 Task: Add Attachment from "Attach a link" to Card Card0000000128 in Board Board0000000032 in Workspace WS0000000011 in Trello. Add Cover Red to Card Card0000000128 in Board Board0000000032 in Workspace WS0000000011 in Trello. Add "Join Card" Button Button0000000128  to Card Card0000000128 in Board Board0000000032 in Workspace WS0000000011 in Trello. Add Description DS0000000128 to Card Card0000000128 in Board Board0000000032 in Workspace WS0000000011 in Trello. Add Comment CM0000000128 to Card Card0000000128 in Board Board0000000032 in Workspace WS0000000011 in Trello
Action: Mouse moved to (427, 566)
Screenshot: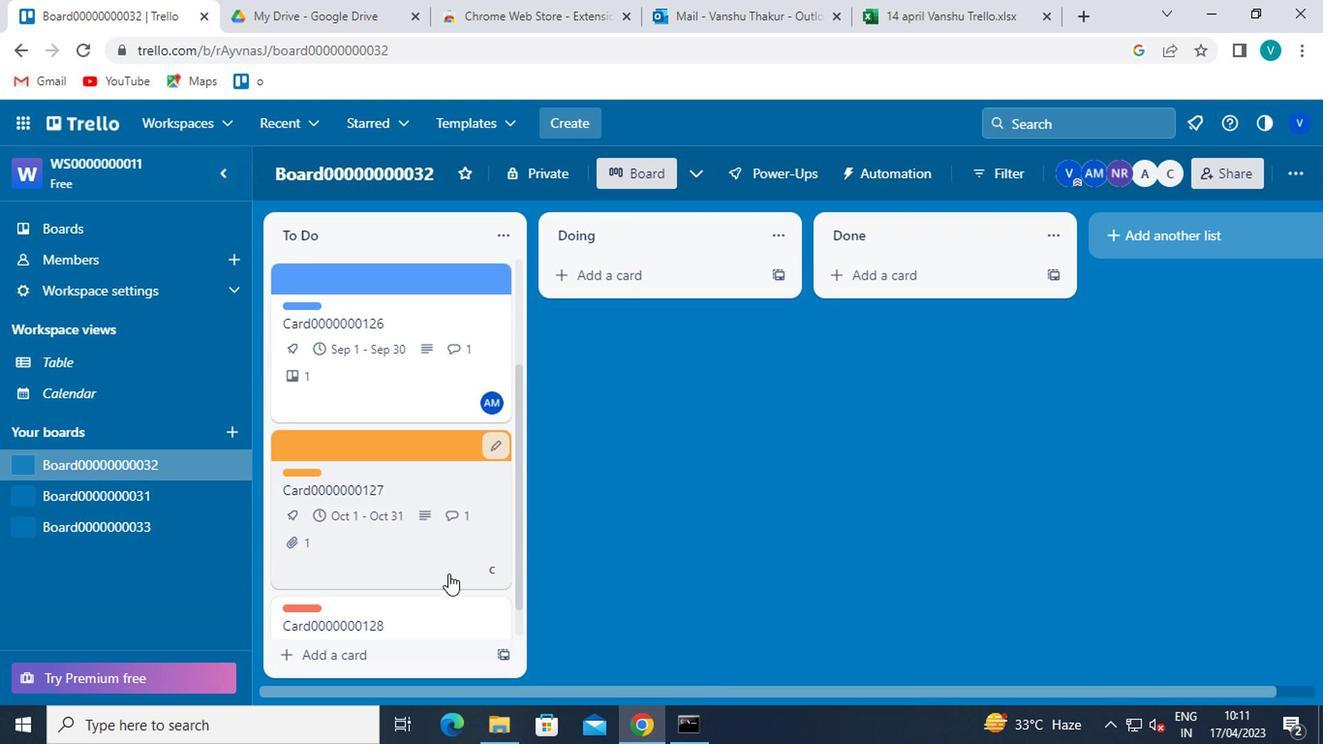 
Action: Mouse scrolled (427, 565) with delta (0, 0)
Screenshot: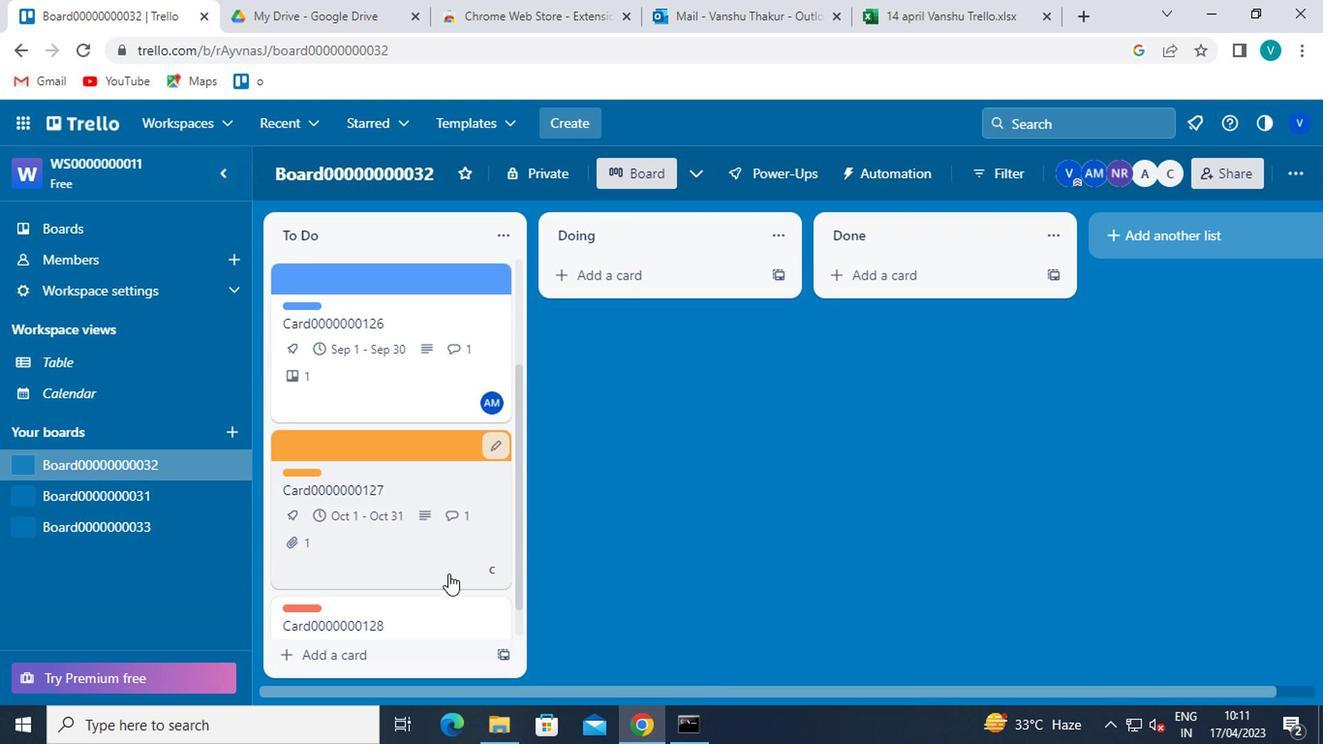 
Action: Mouse scrolled (427, 565) with delta (0, 0)
Screenshot: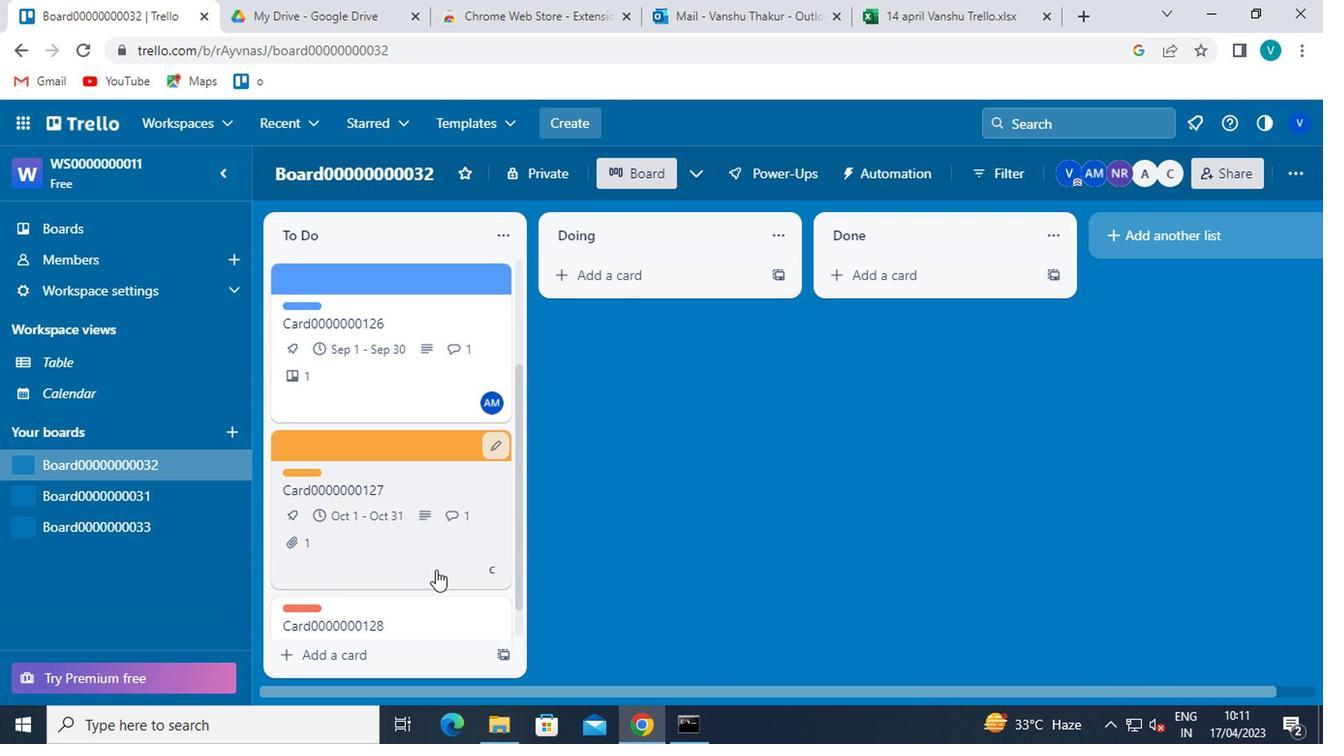 
Action: Mouse scrolled (427, 565) with delta (0, 0)
Screenshot: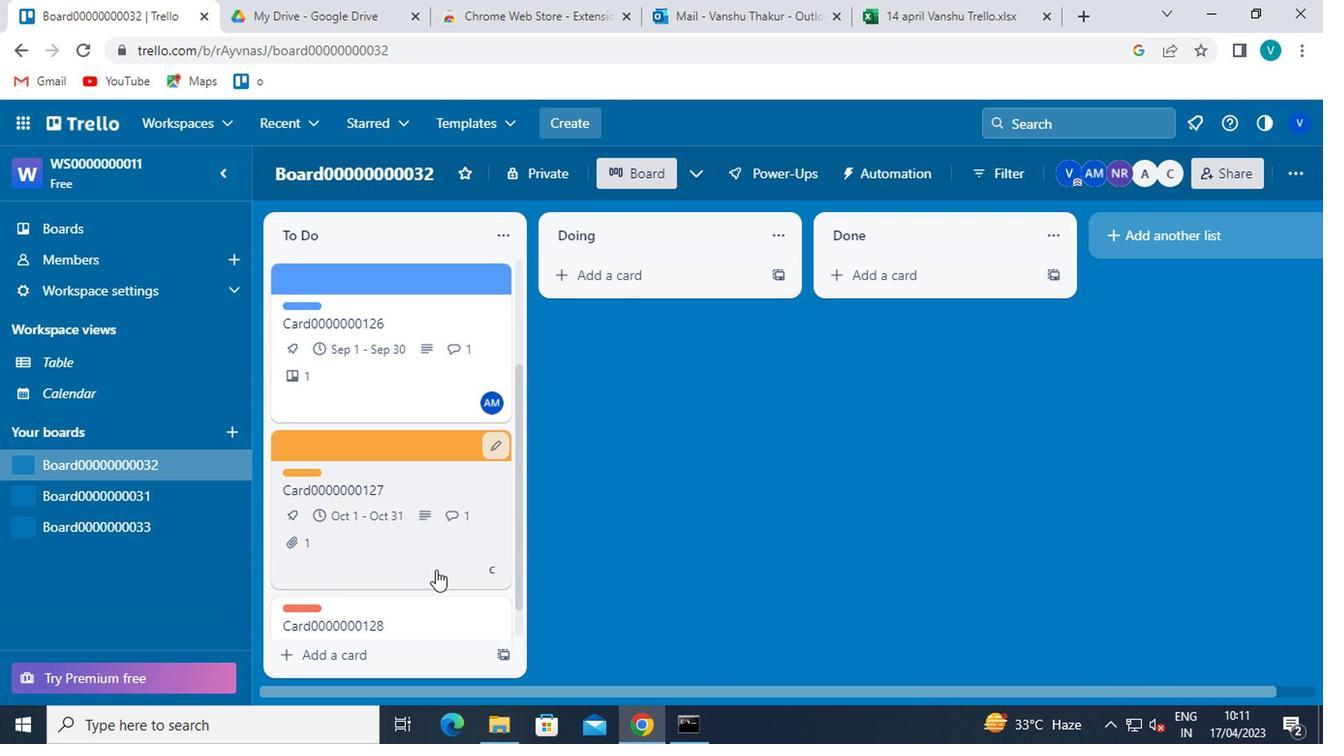
Action: Mouse scrolled (427, 565) with delta (0, 0)
Screenshot: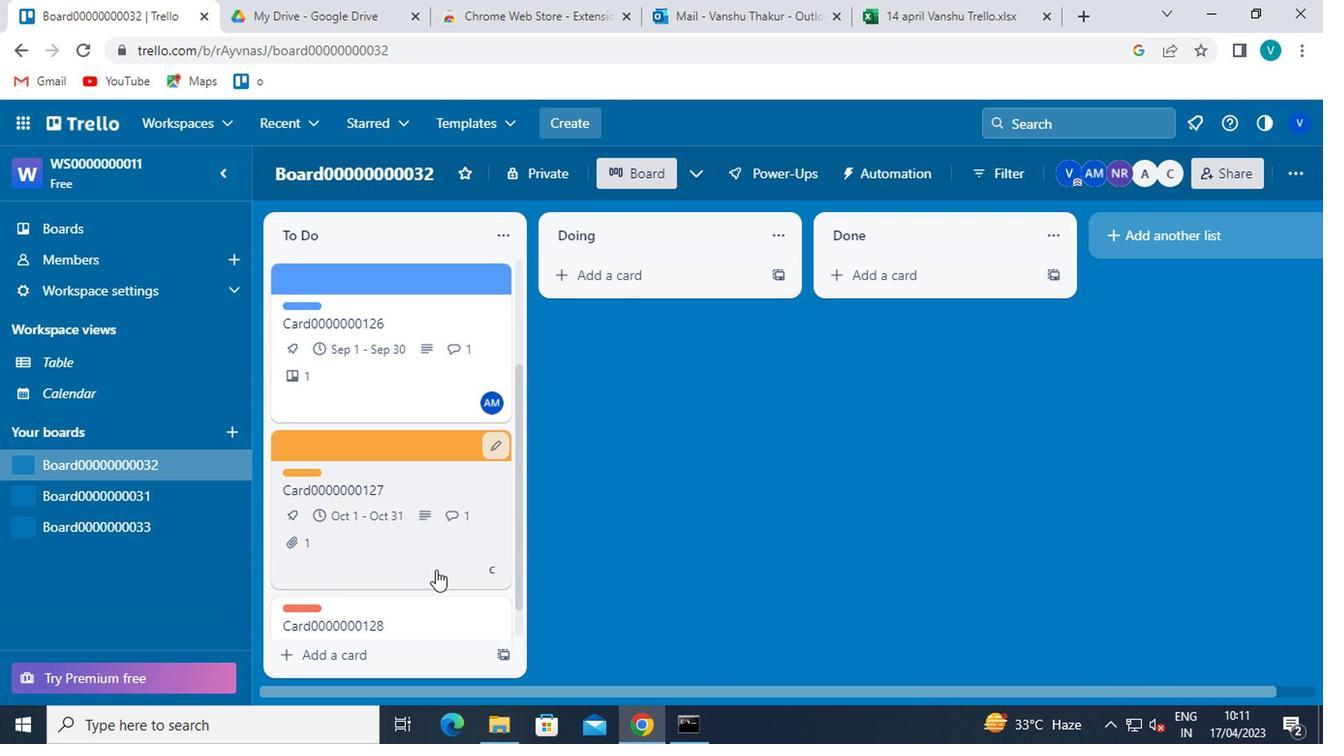 
Action: Mouse moved to (425, 566)
Screenshot: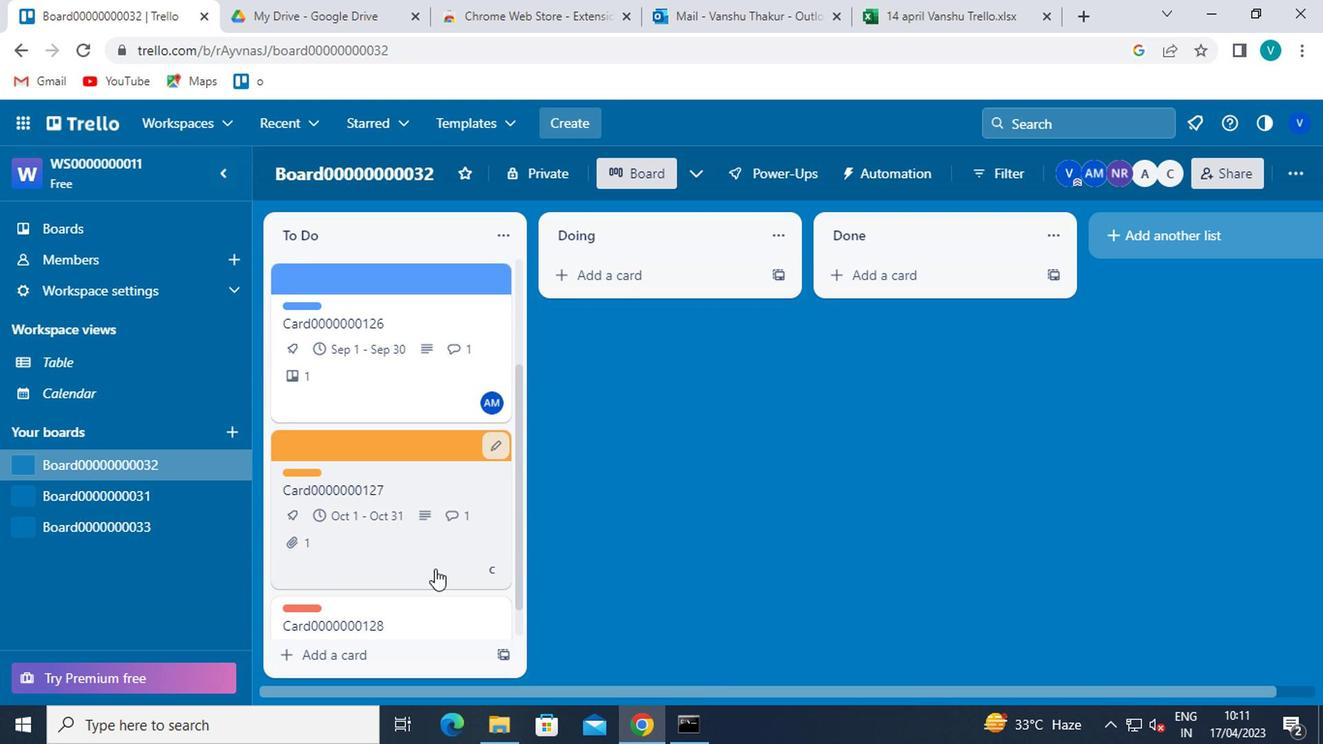 
Action: Mouse scrolled (425, 565) with delta (0, 0)
Screenshot: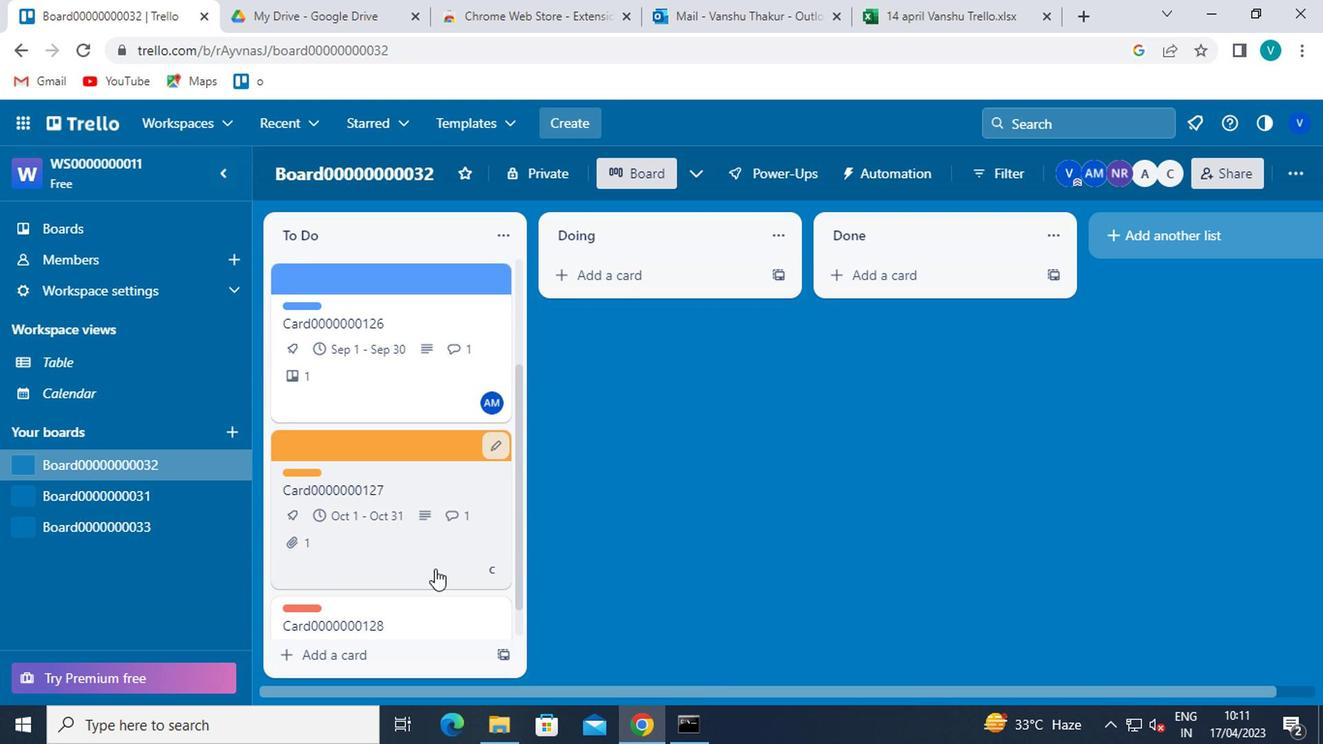 
Action: Mouse moved to (399, 596)
Screenshot: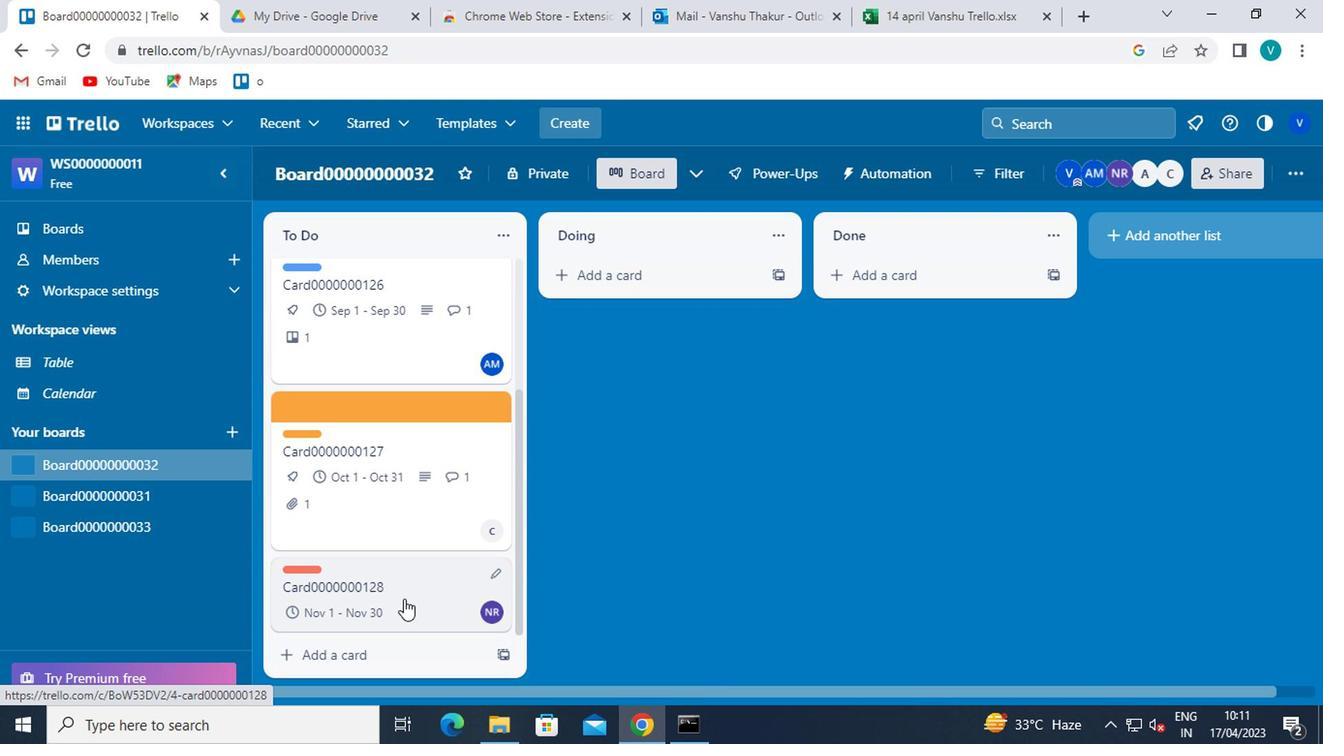 
Action: Mouse pressed left at (399, 596)
Screenshot: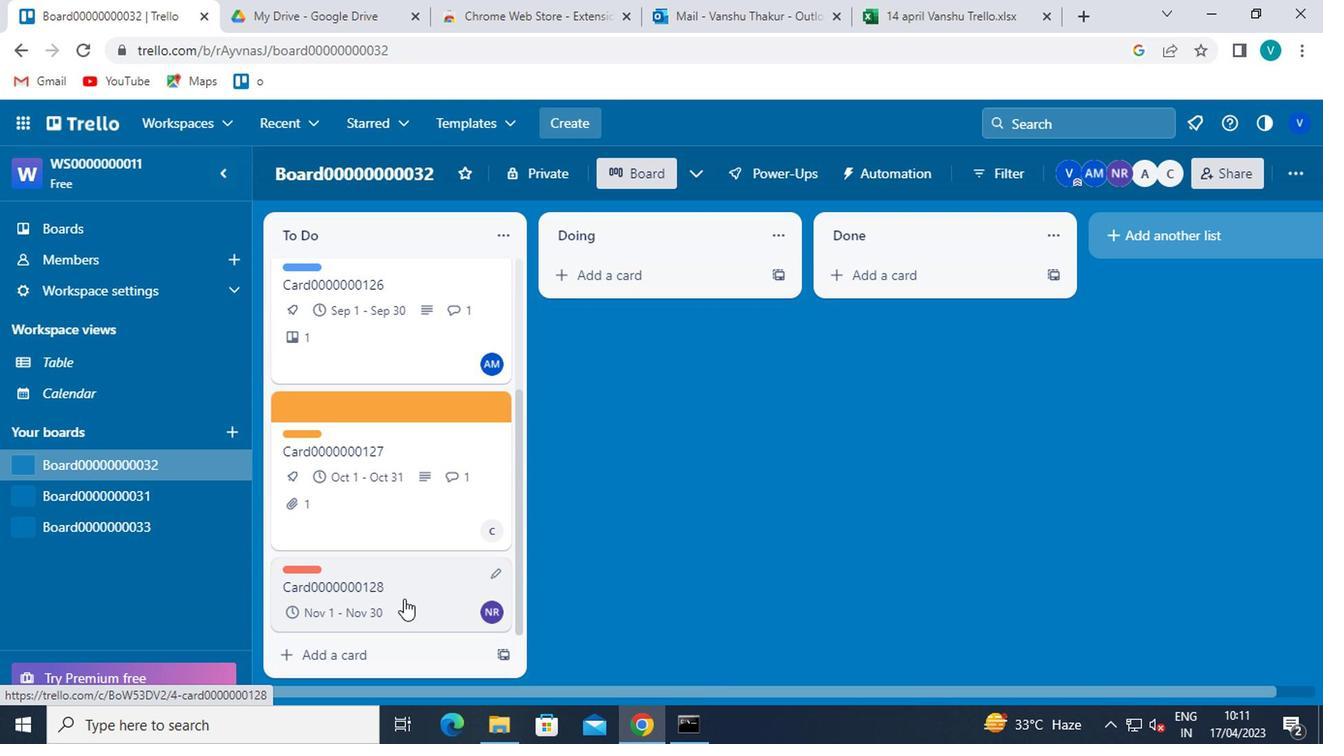 
Action: Mouse moved to (875, 505)
Screenshot: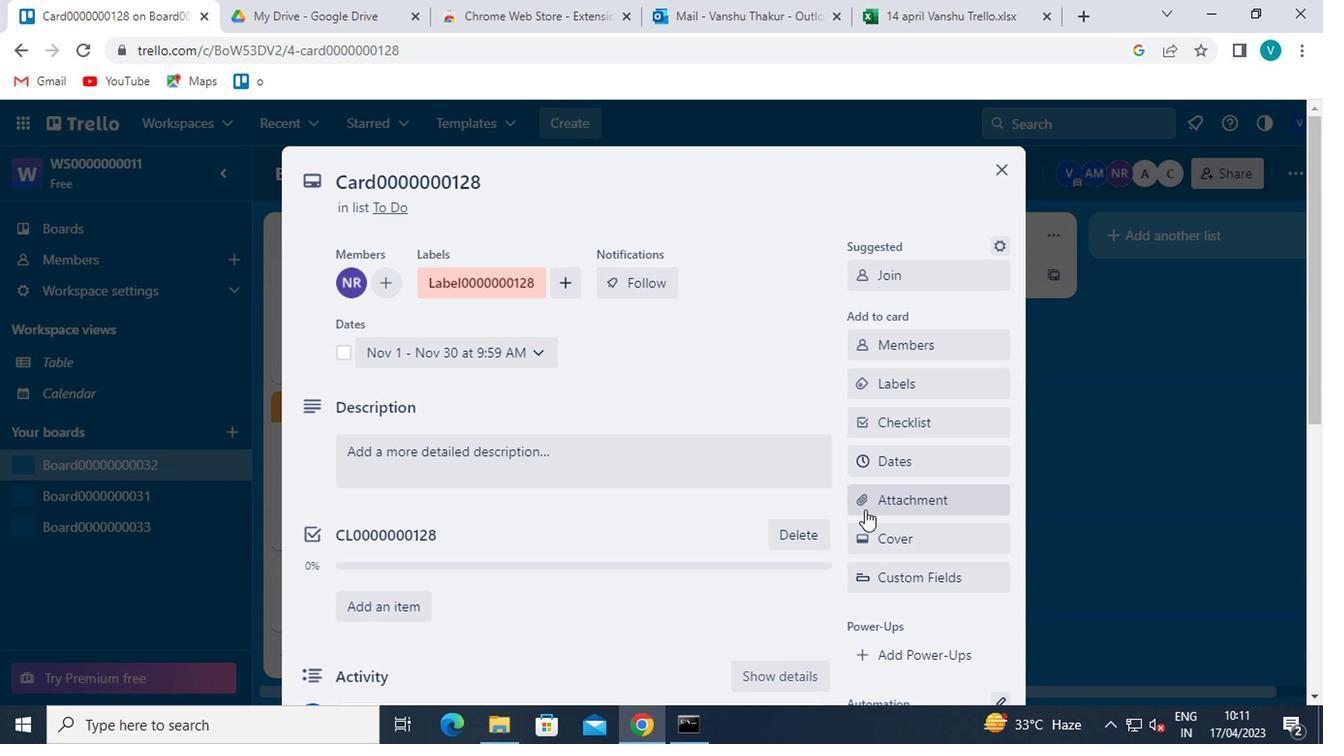 
Action: Mouse pressed left at (875, 505)
Screenshot: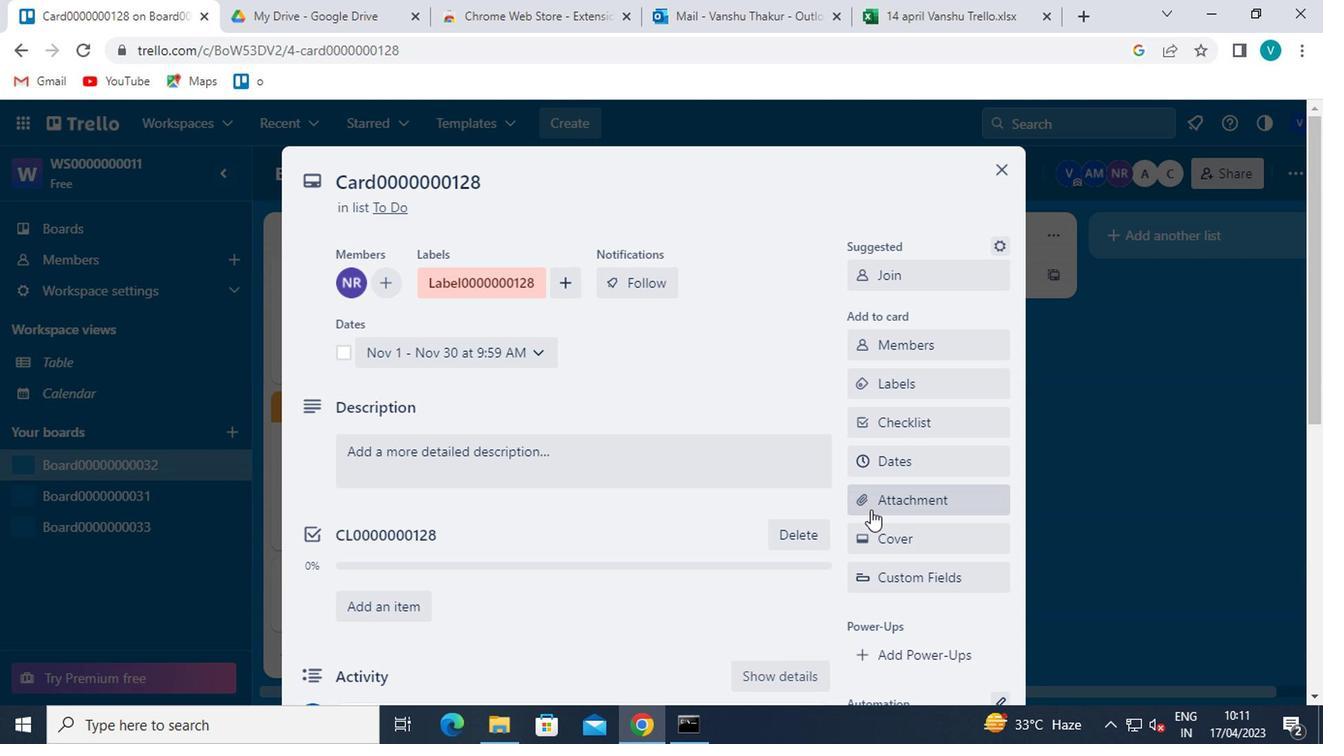 
Action: Mouse moved to (919, 433)
Screenshot: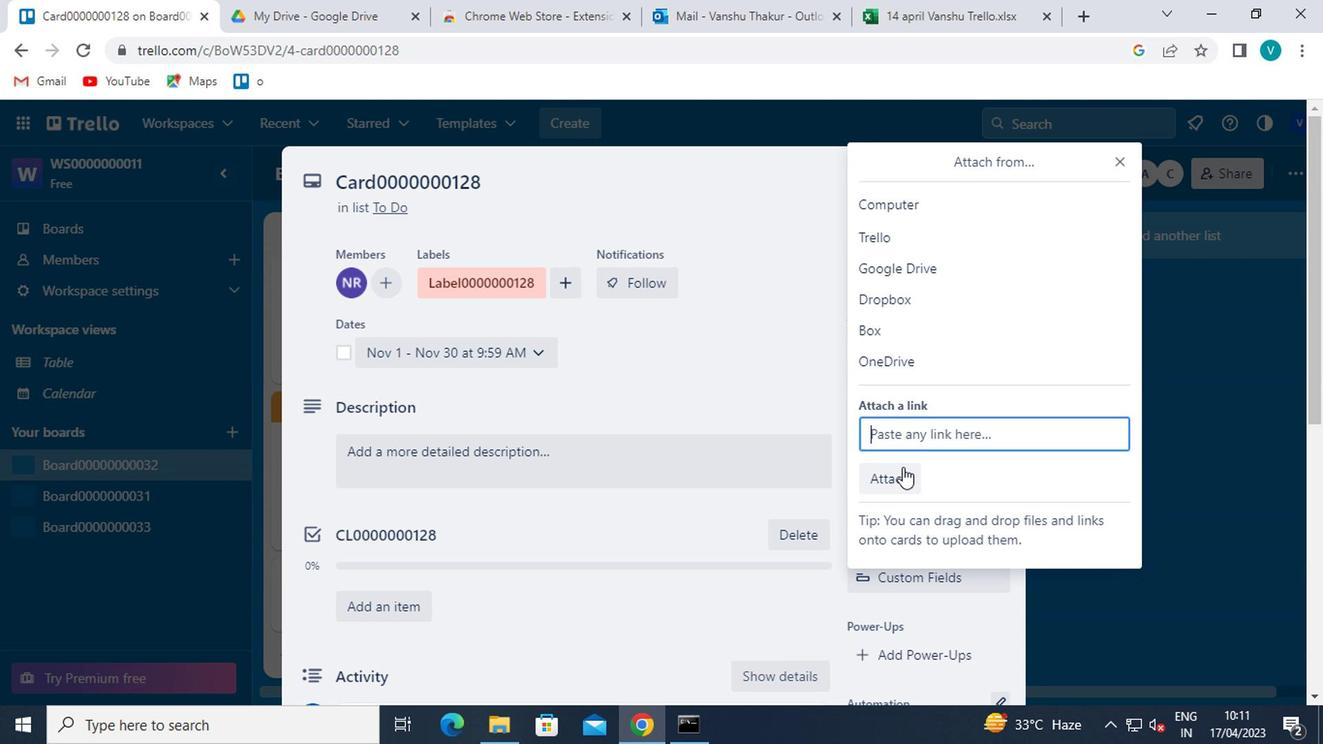 
Action: Mouse pressed left at (919, 433)
Screenshot: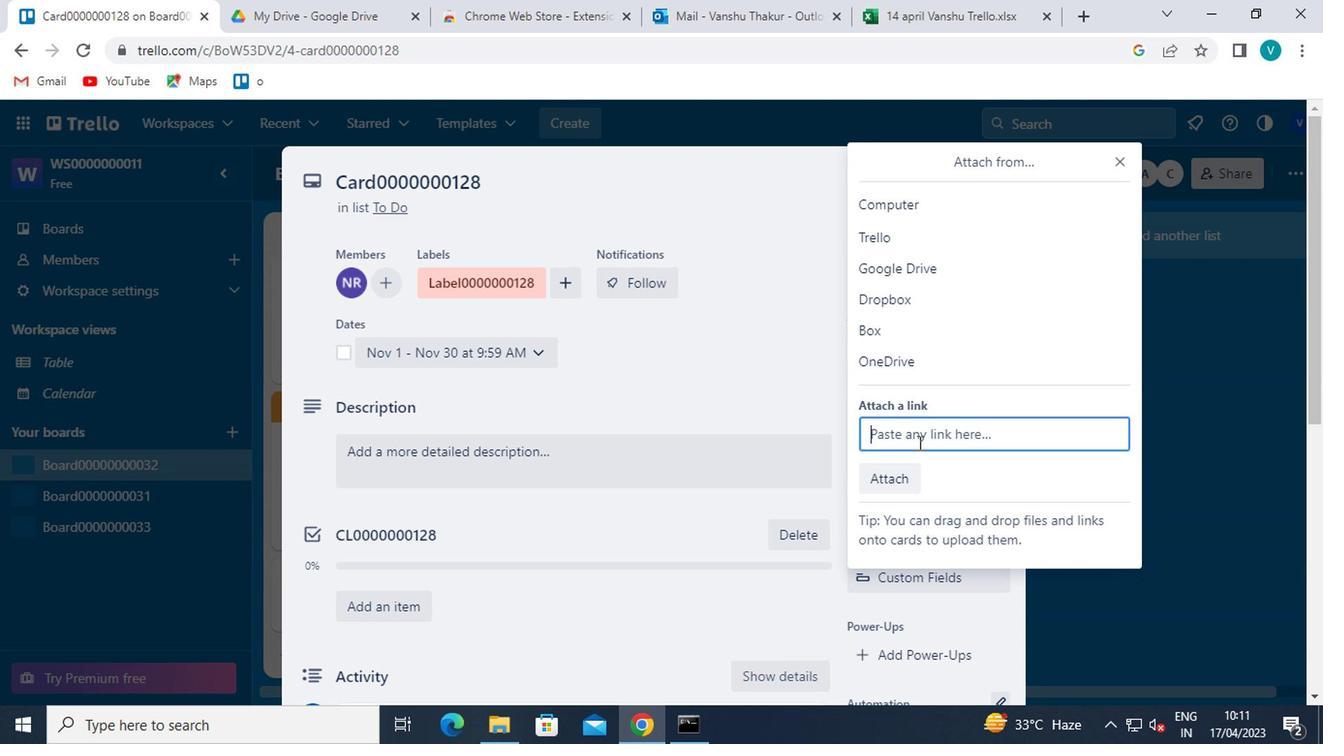 
Action: Key pressed ctrl+V
Screenshot: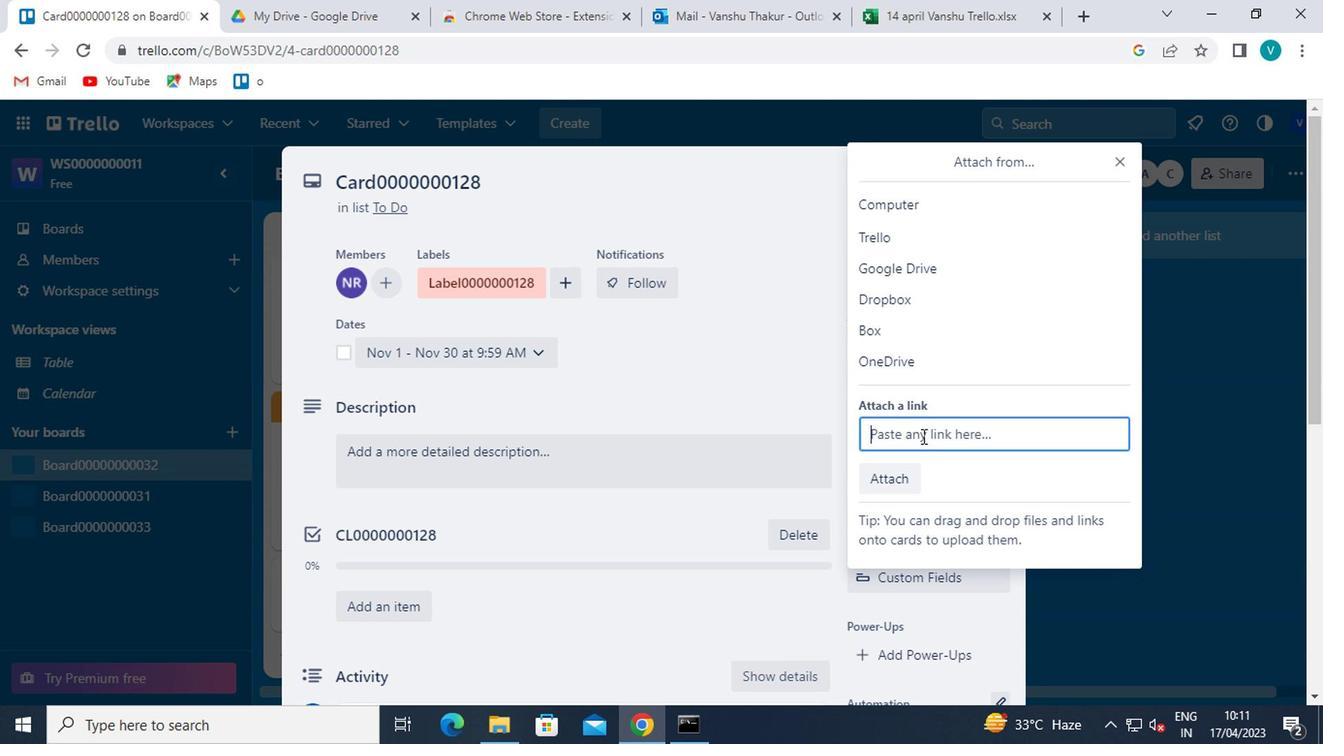 
Action: Mouse moved to (892, 542)
Screenshot: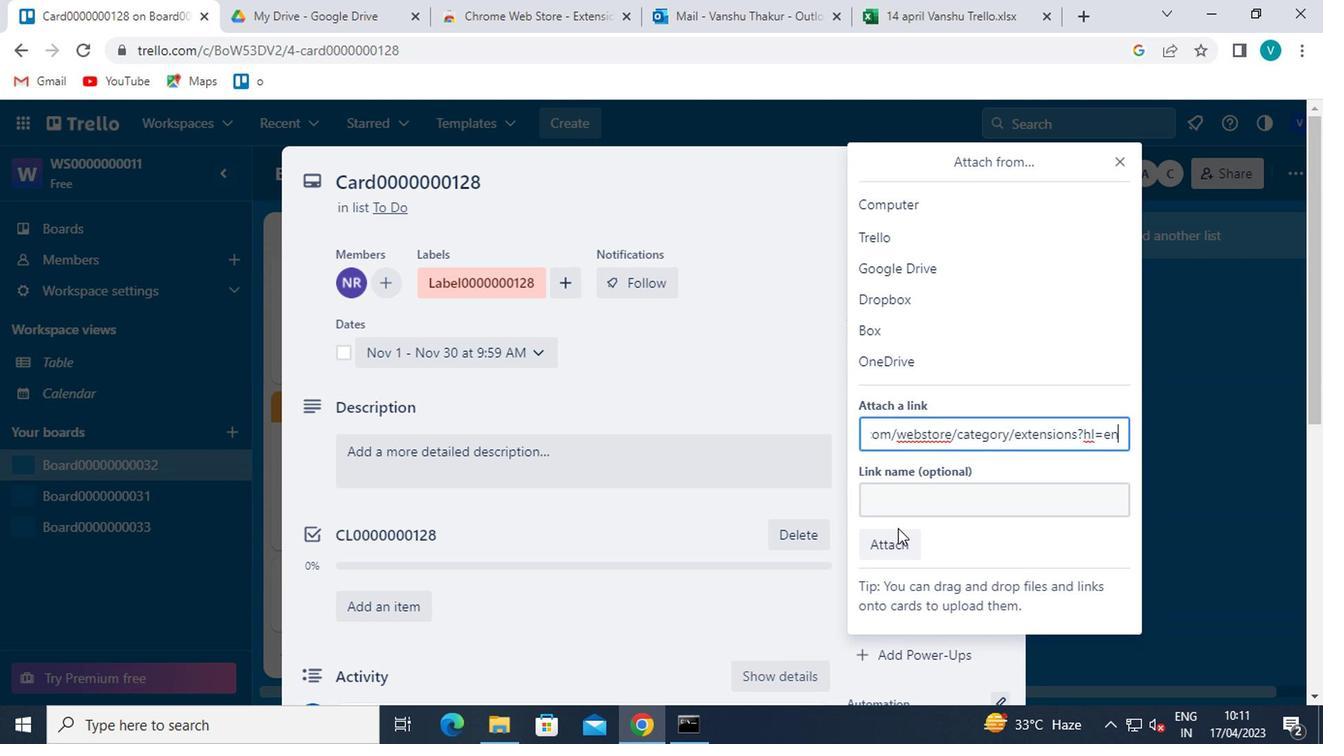 
Action: Mouse pressed left at (892, 542)
Screenshot: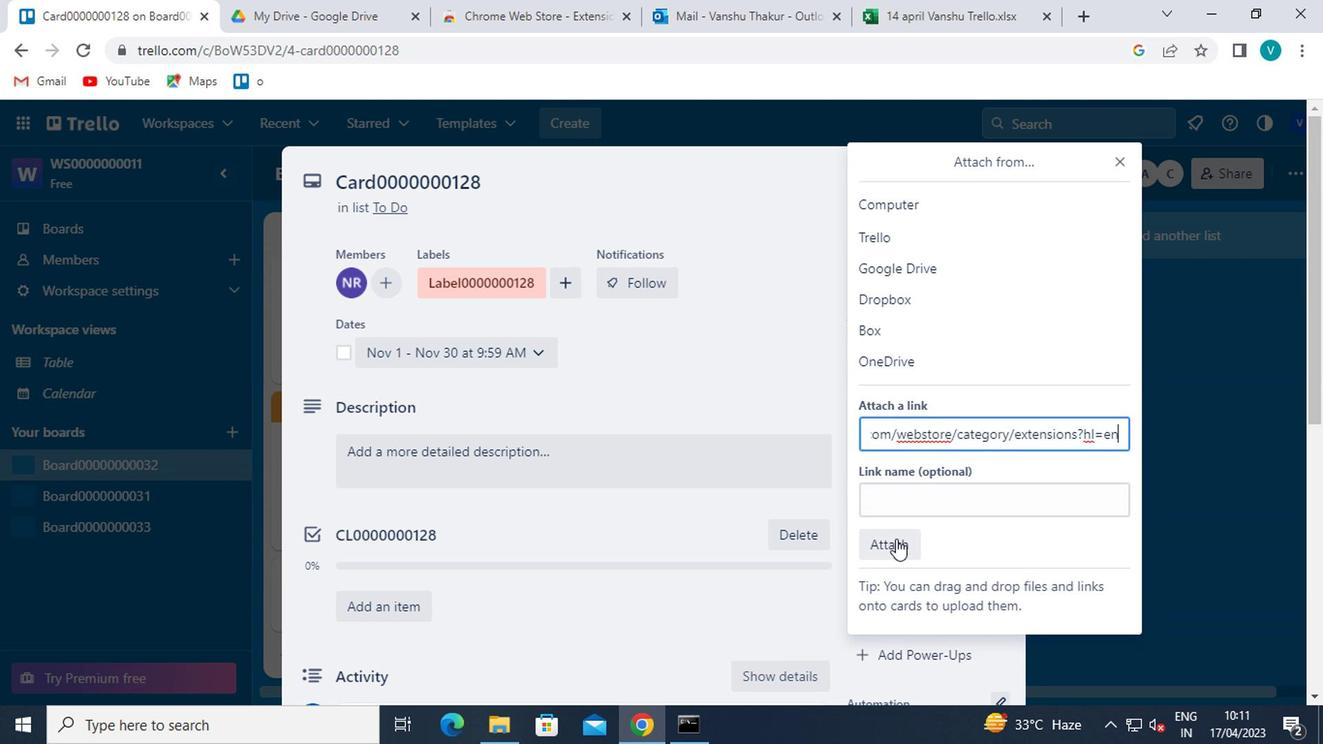 
Action: Mouse moved to (892, 540)
Screenshot: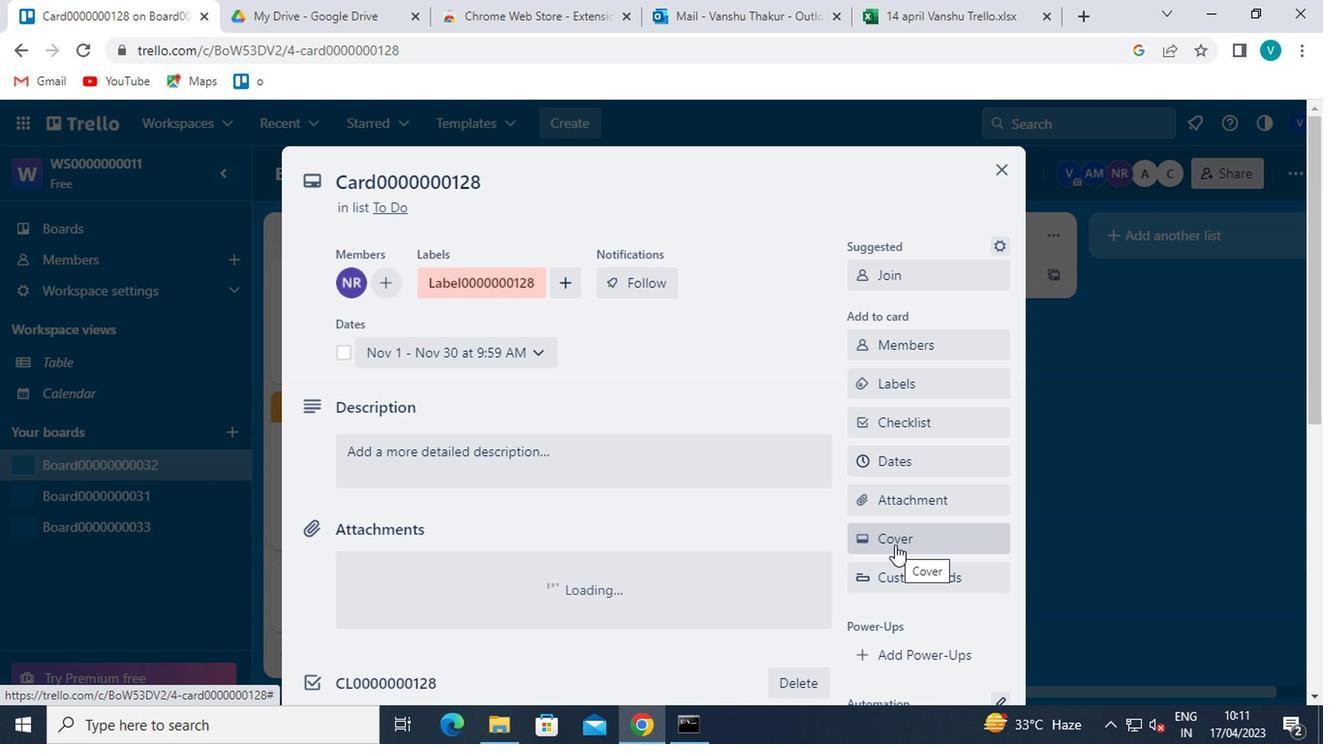 
Action: Mouse pressed left at (892, 540)
Screenshot: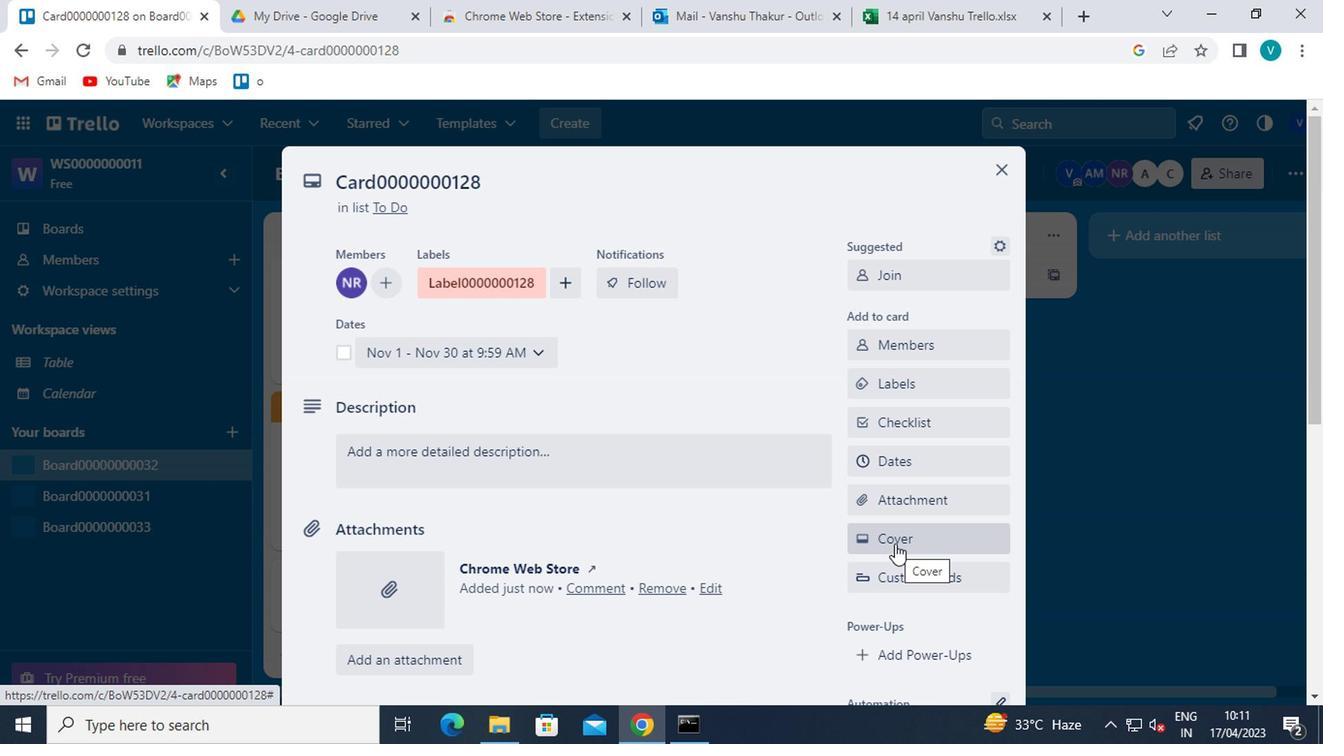 
Action: Mouse moved to (1037, 332)
Screenshot: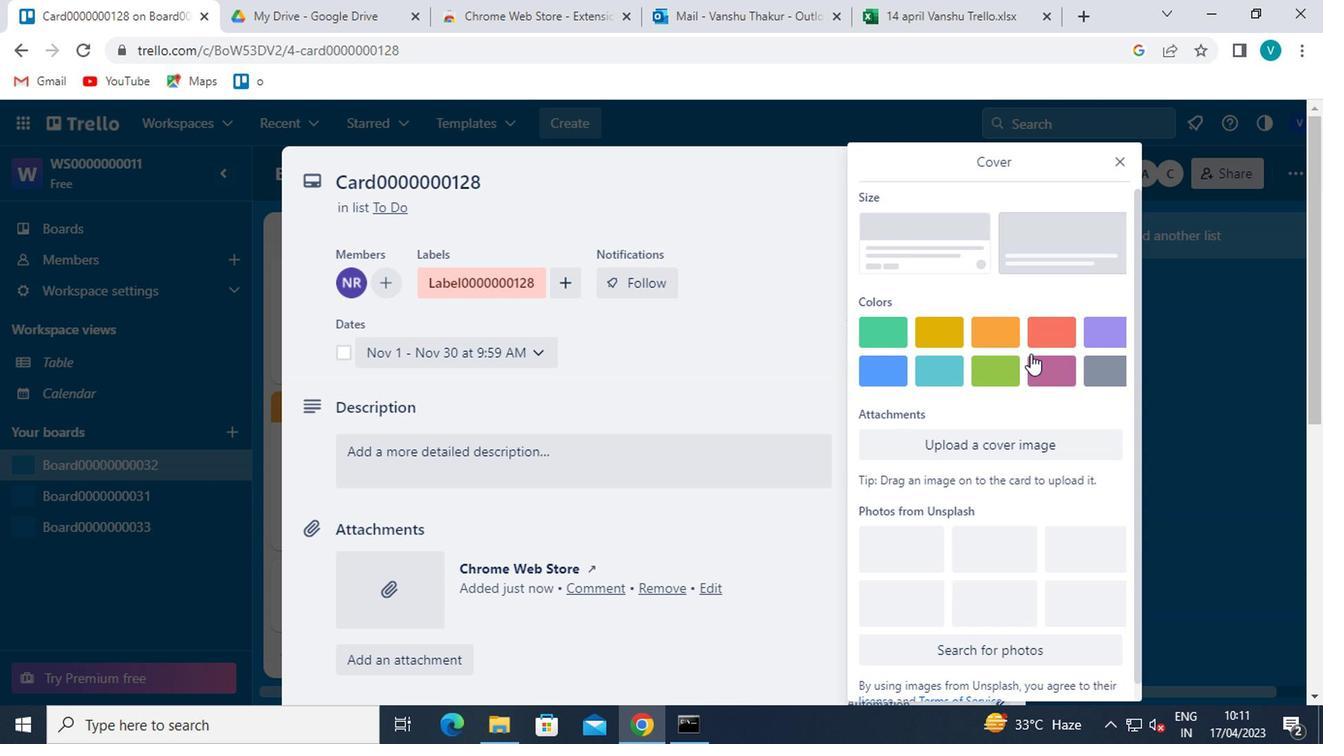 
Action: Mouse pressed left at (1037, 332)
Screenshot: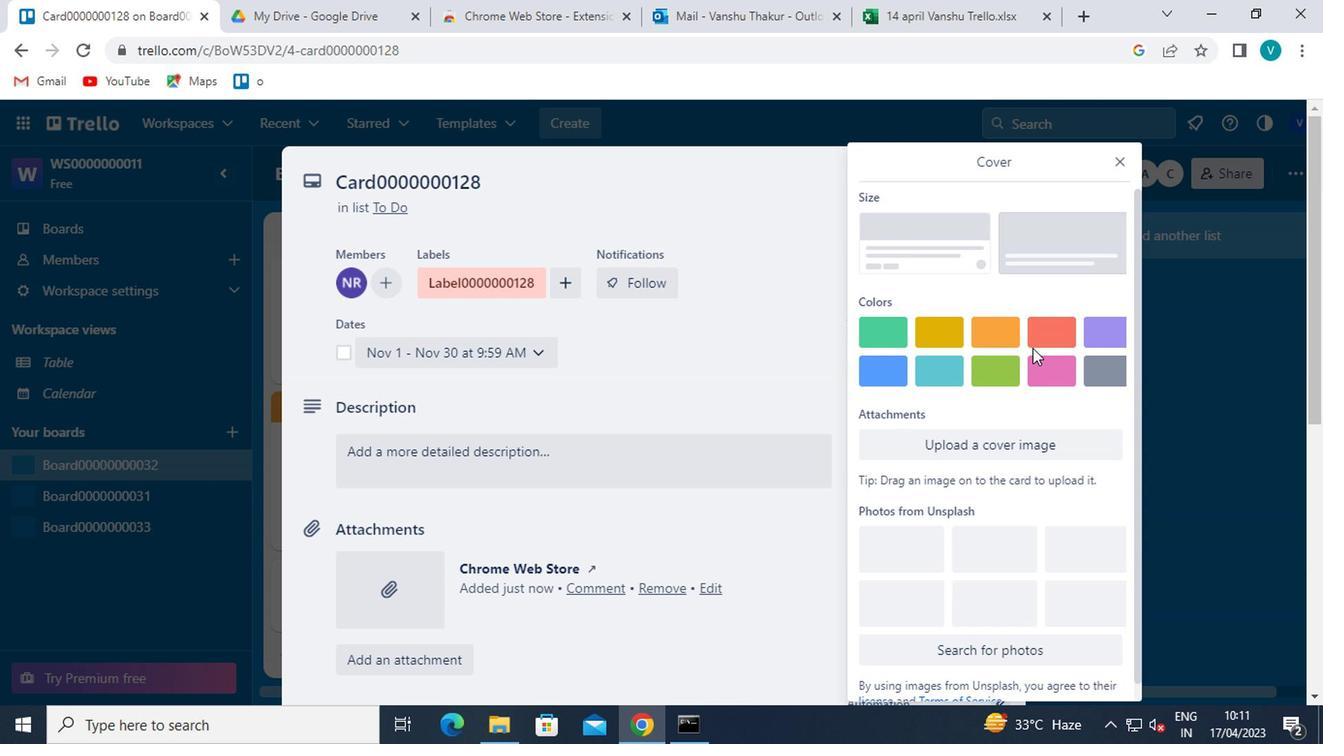 
Action: Mouse moved to (1116, 155)
Screenshot: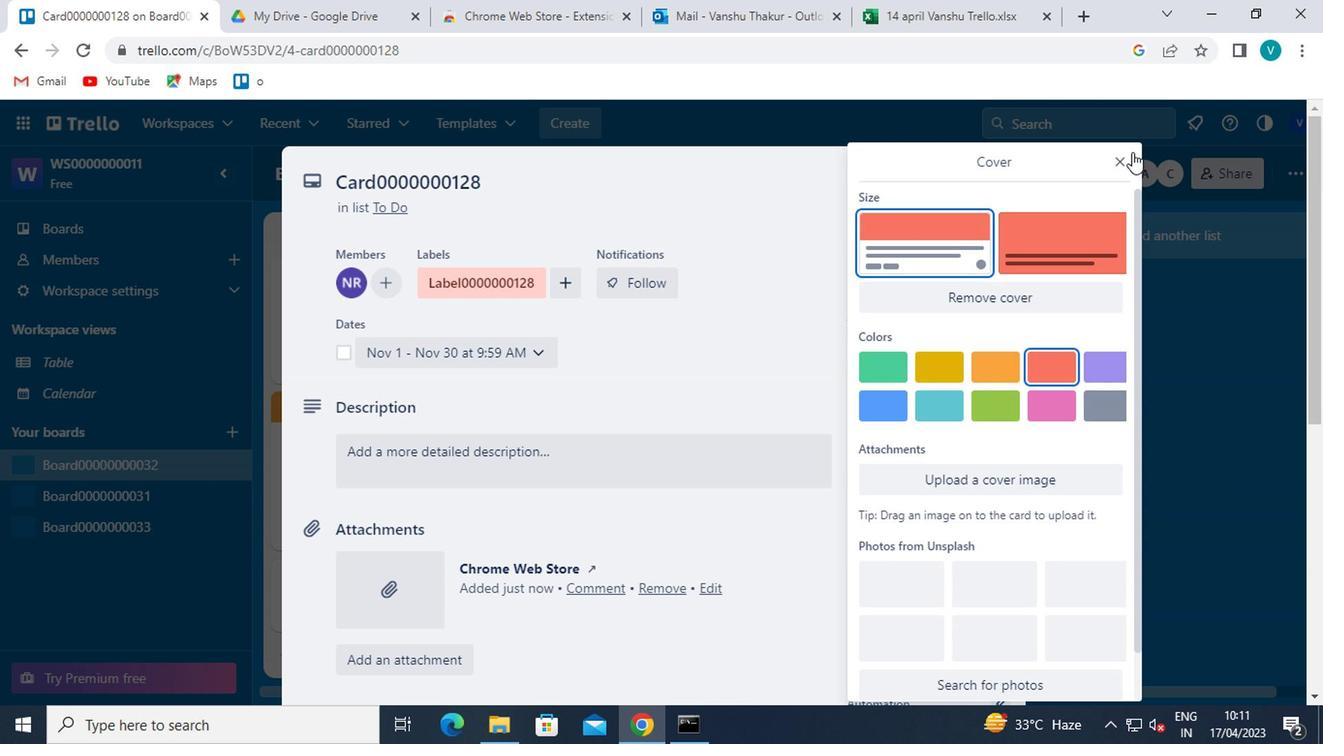 
Action: Mouse pressed left at (1116, 155)
Screenshot: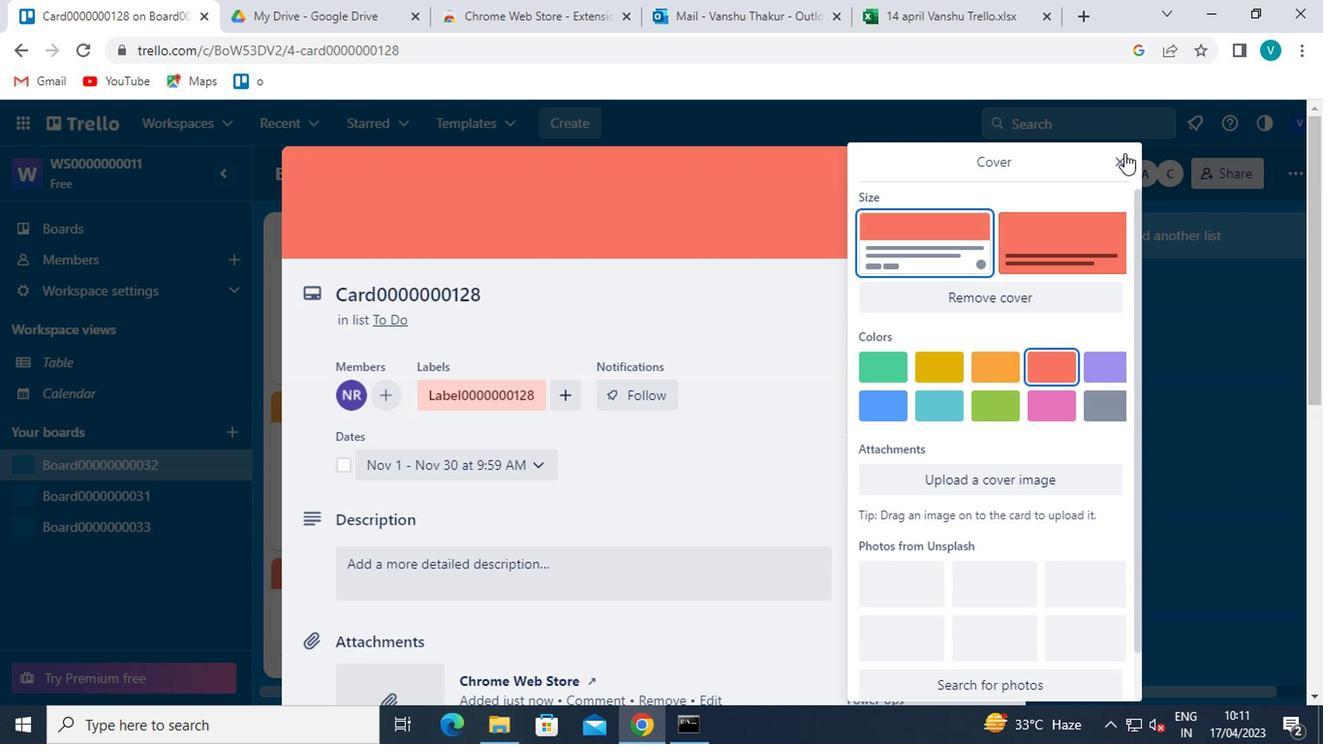 
Action: Mouse moved to (1044, 341)
Screenshot: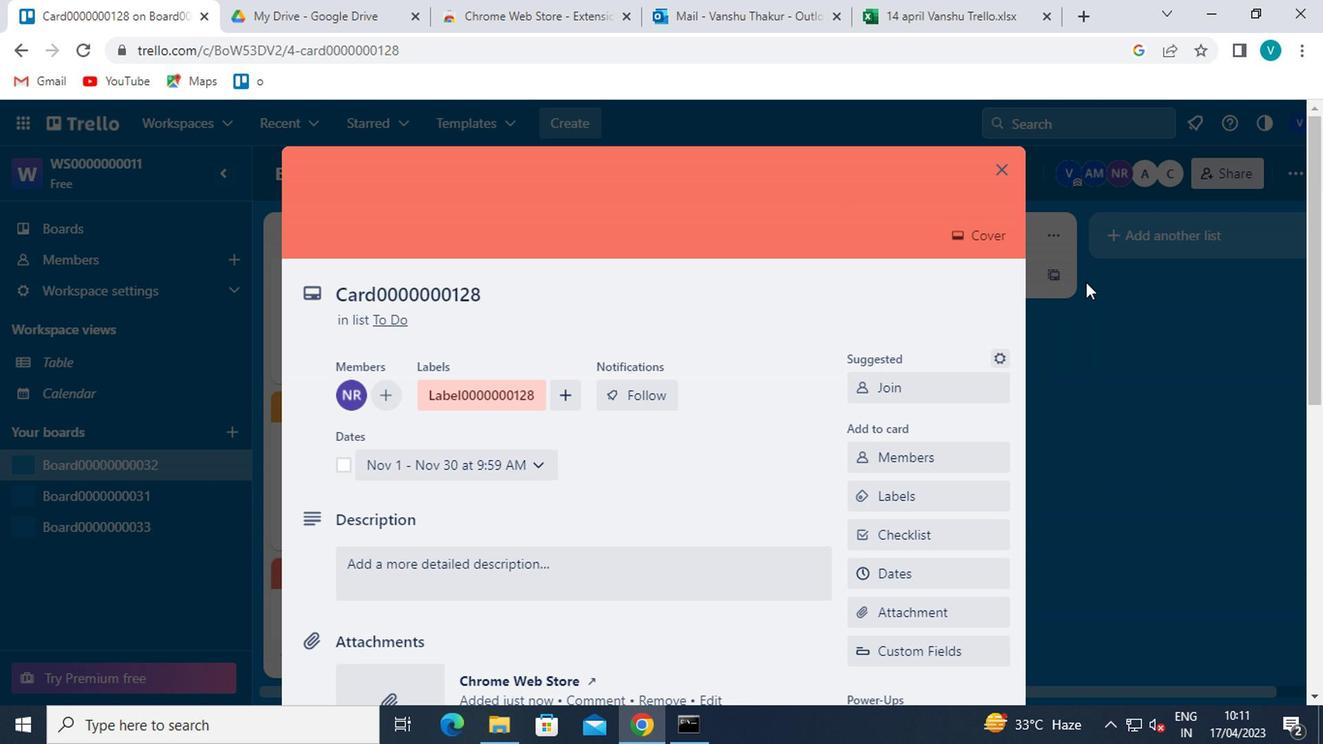 
Action: Mouse scrolled (1044, 340) with delta (0, 0)
Screenshot: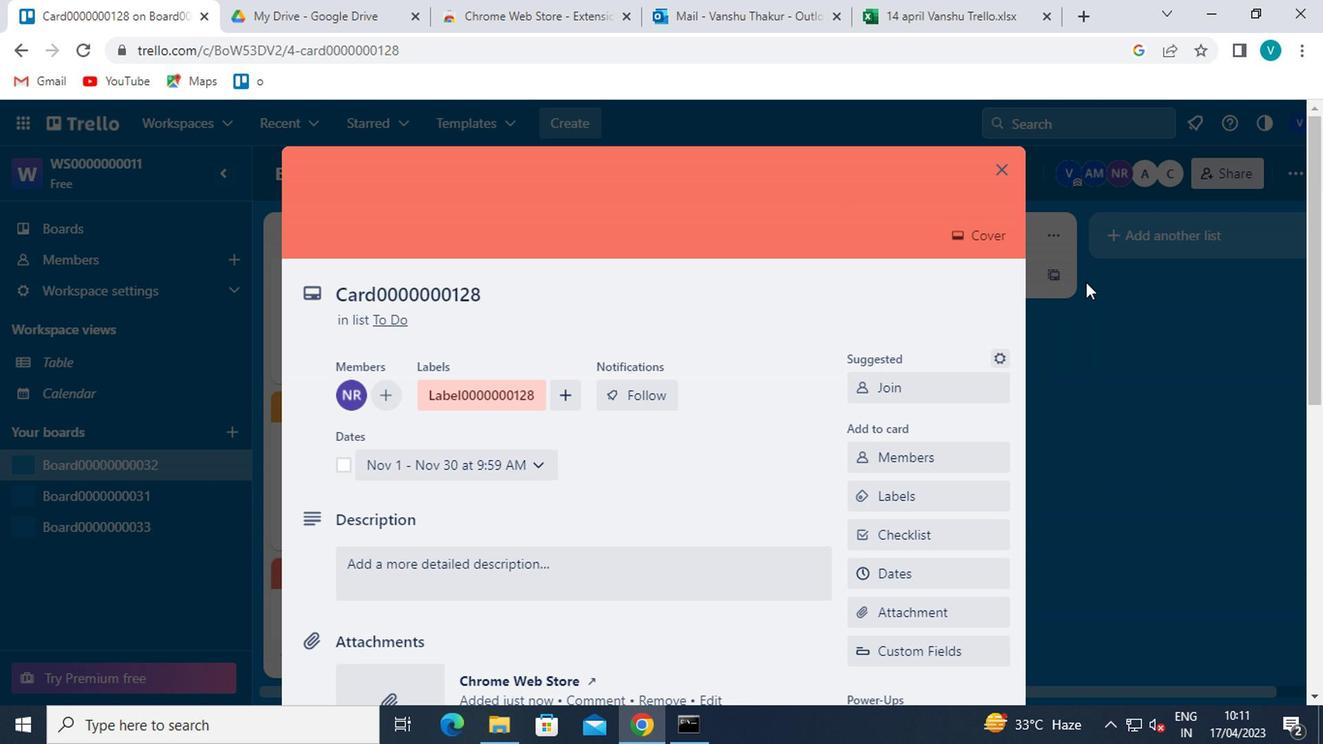 
Action: Mouse moved to (1035, 352)
Screenshot: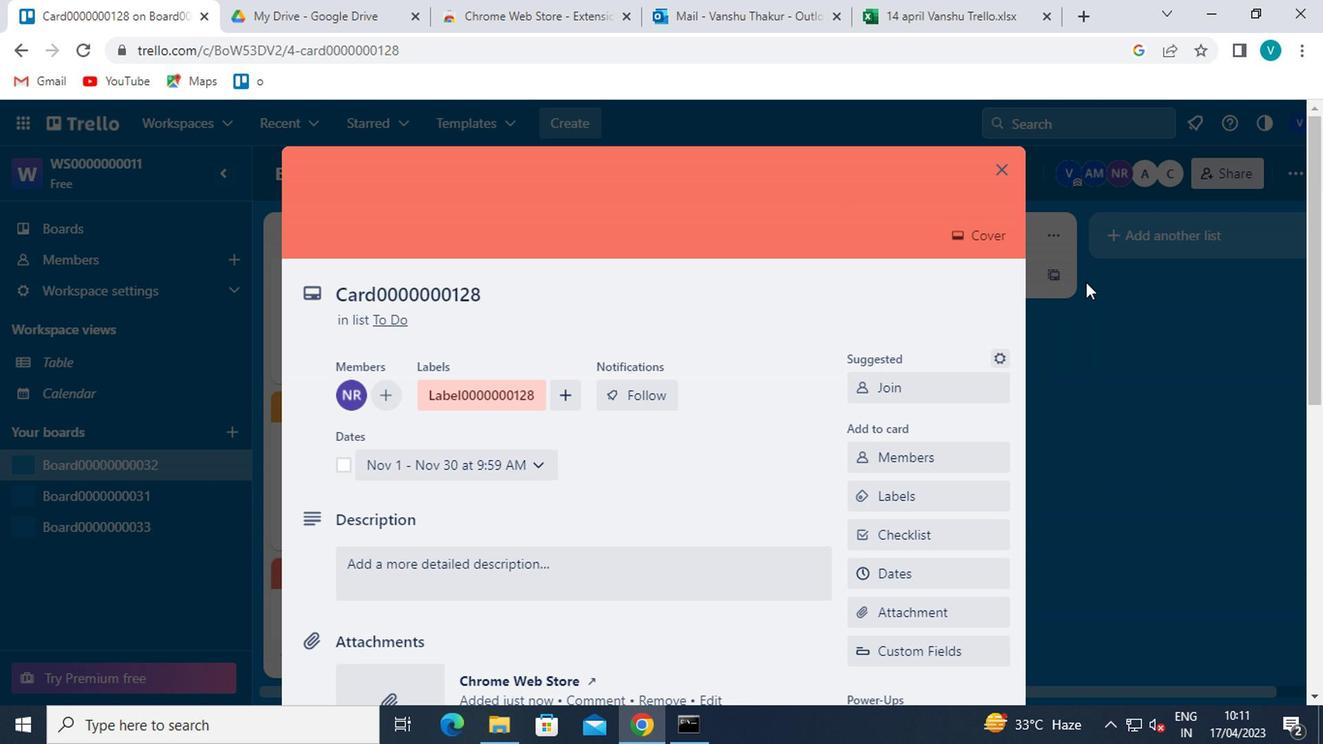 
Action: Mouse scrolled (1035, 350) with delta (0, -1)
Screenshot: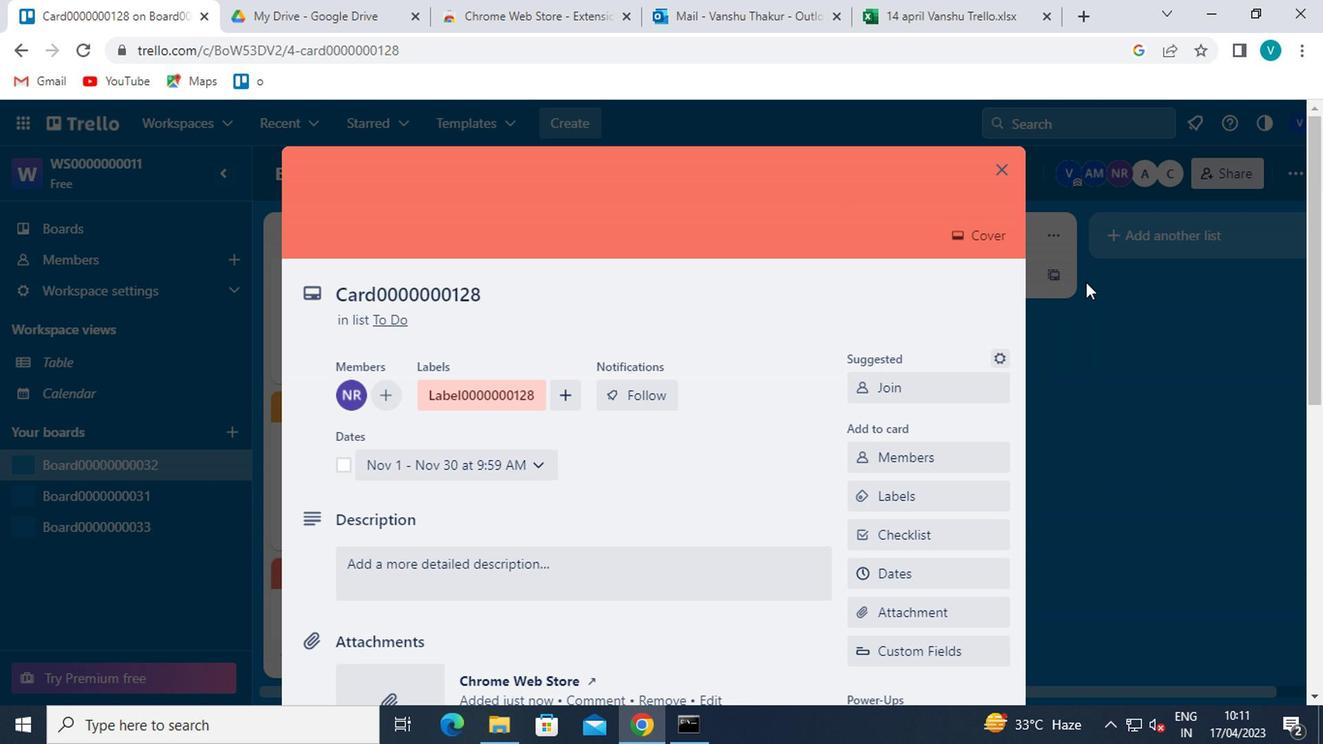 
Action: Mouse moved to (1027, 362)
Screenshot: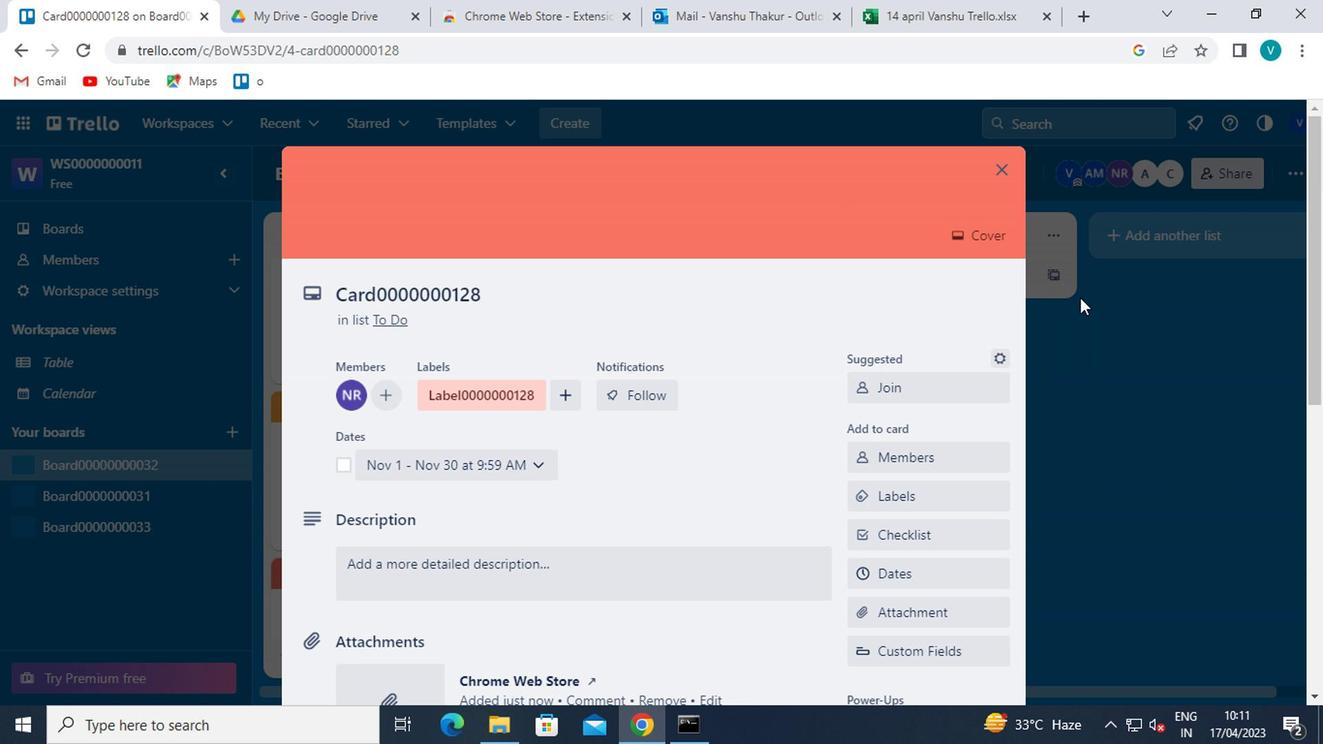 
Action: Mouse scrolled (1027, 361) with delta (0, 0)
Screenshot: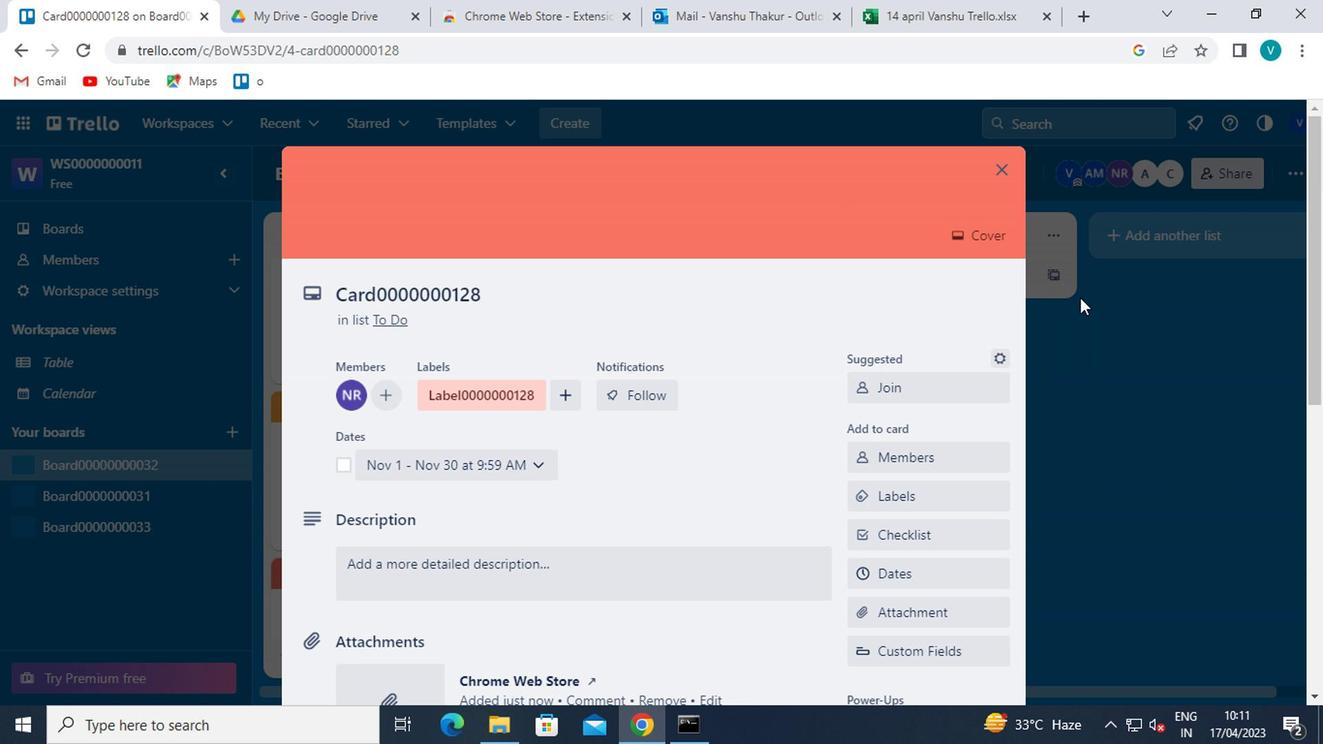 
Action: Mouse moved to (1021, 372)
Screenshot: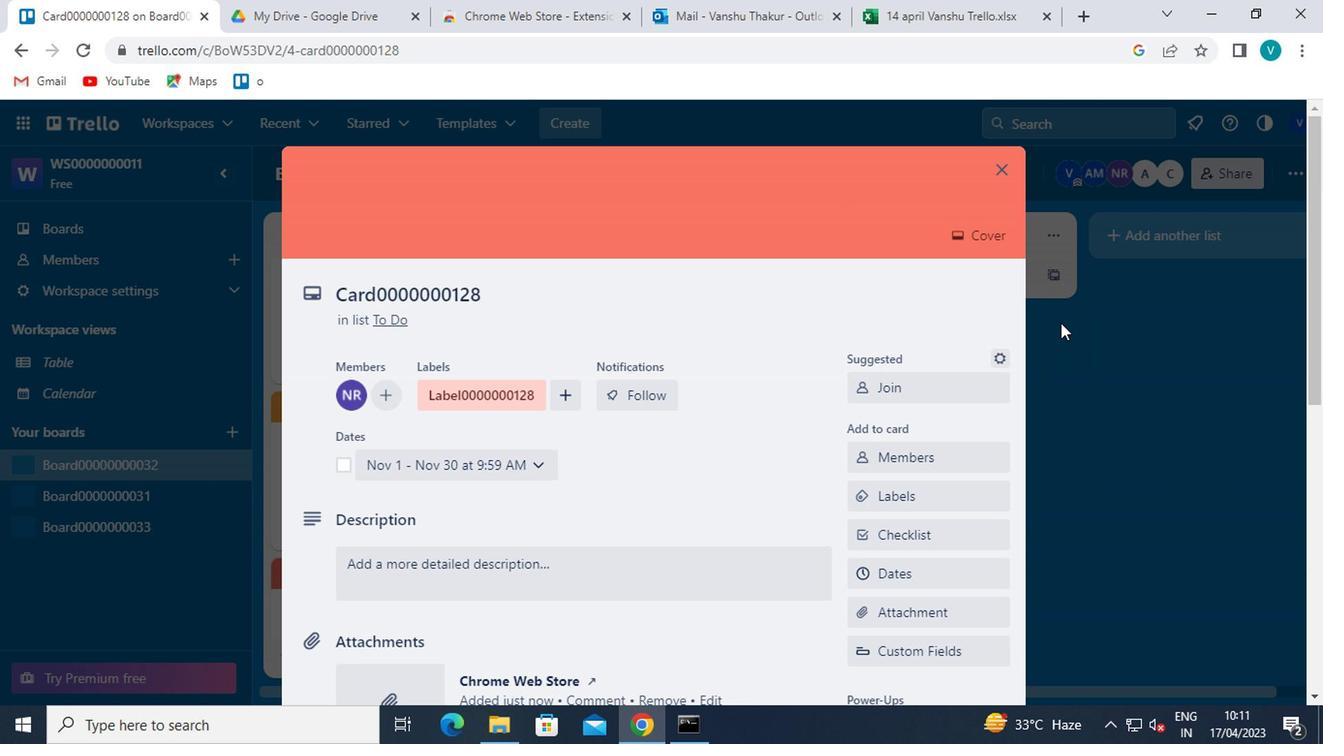 
Action: Mouse scrolled (1021, 371) with delta (0, 0)
Screenshot: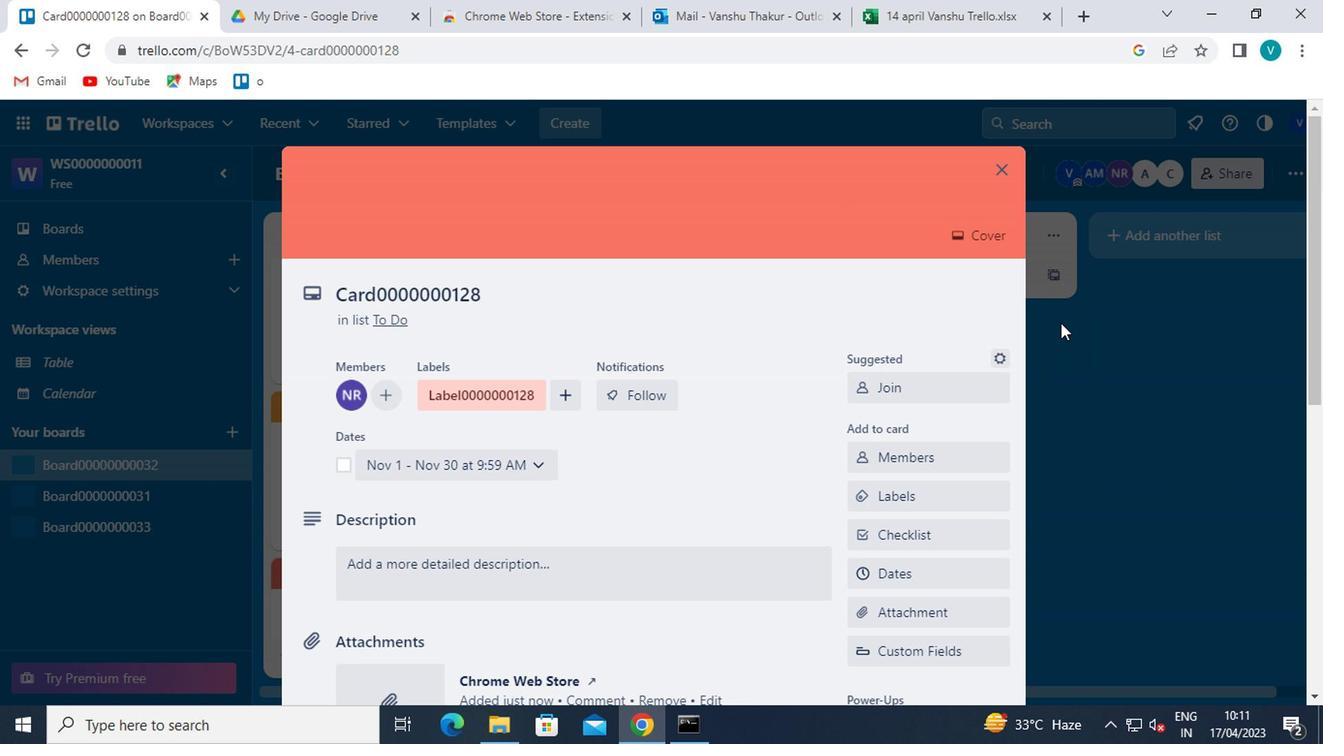 
Action: Mouse moved to (908, 547)
Screenshot: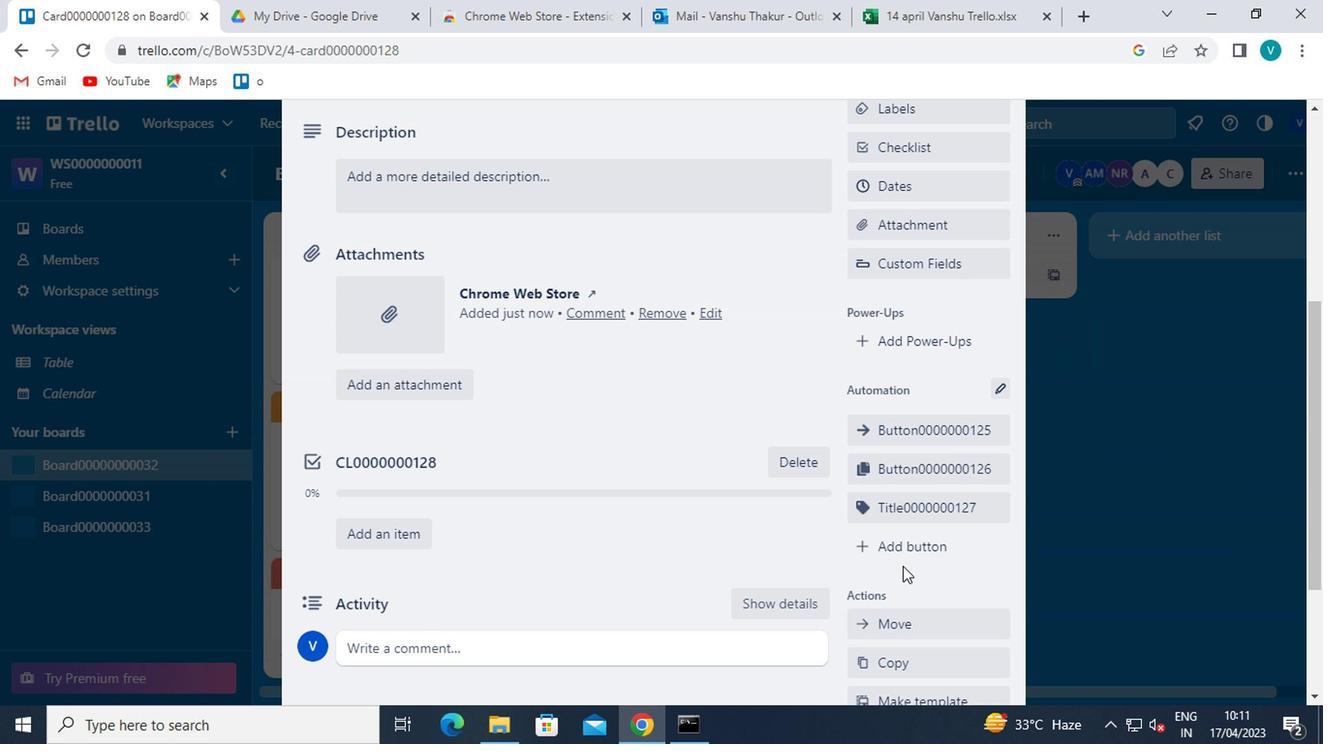 
Action: Mouse pressed left at (908, 547)
Screenshot: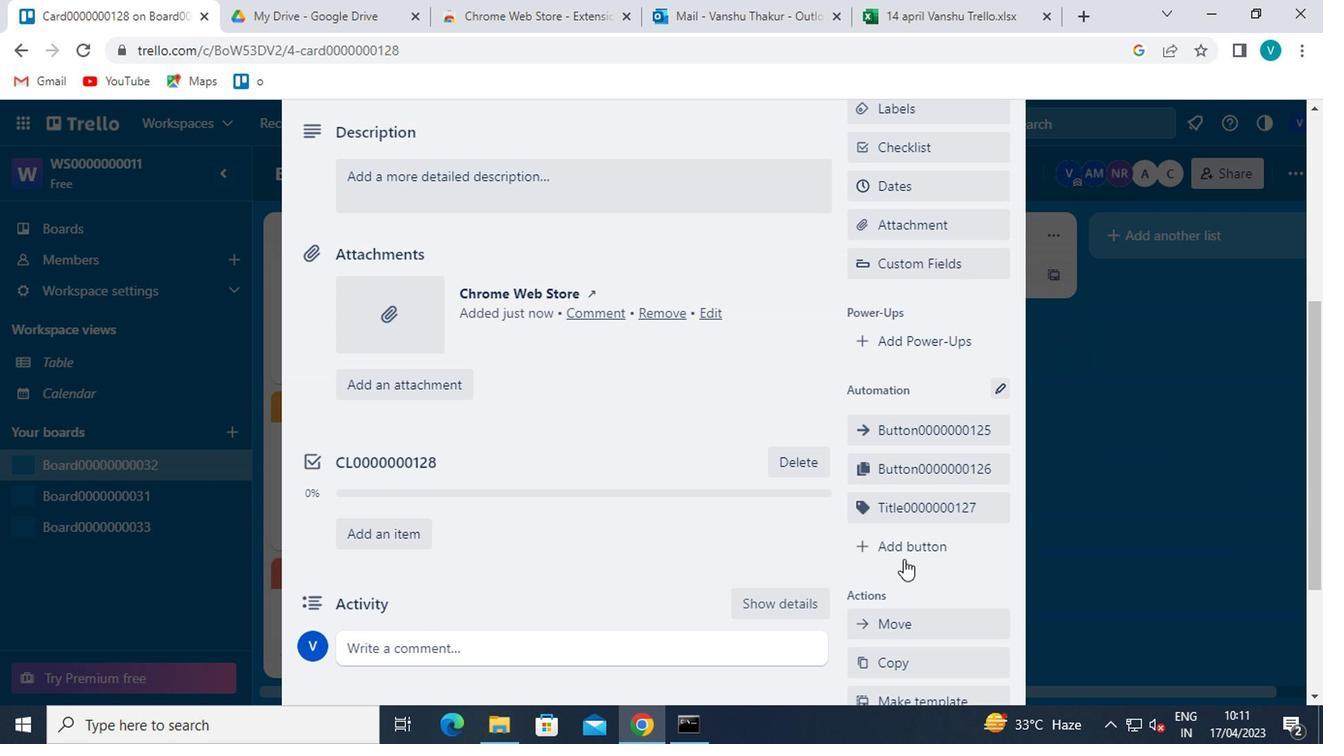
Action: Mouse moved to (941, 352)
Screenshot: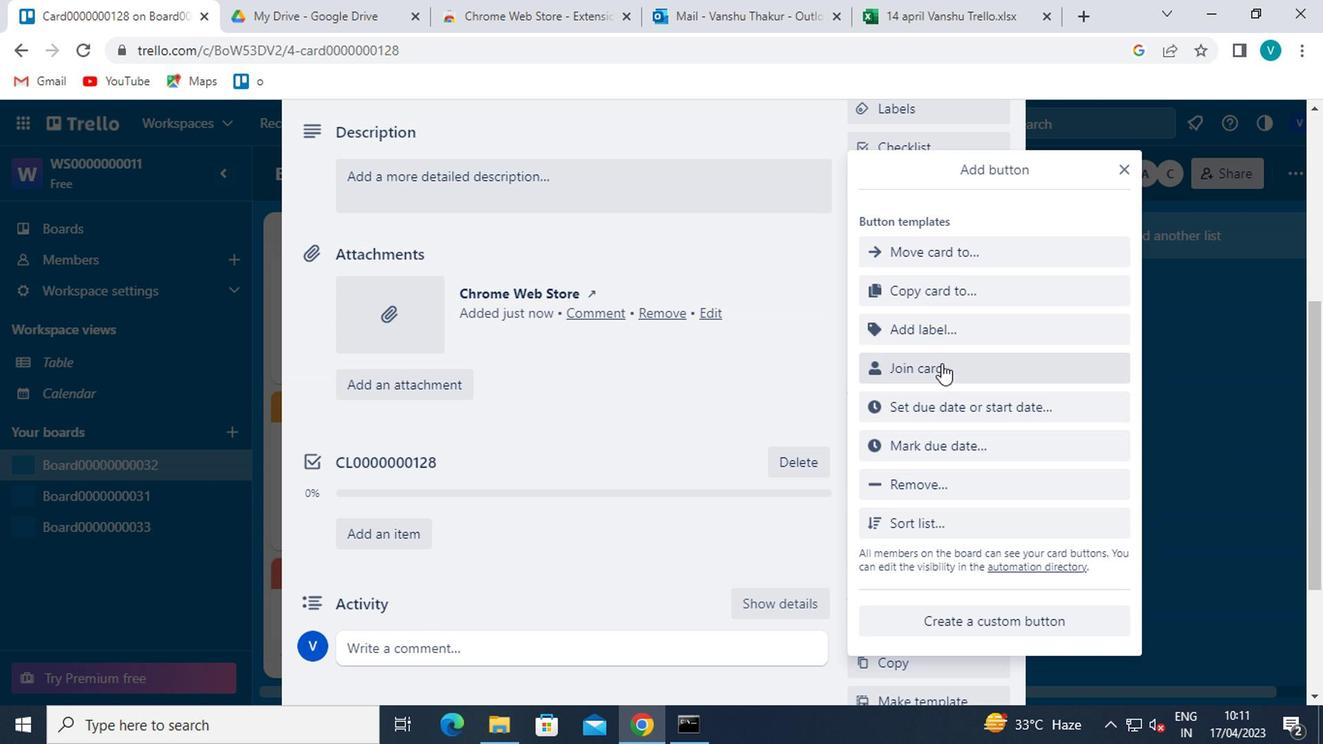 
Action: Mouse pressed left at (941, 352)
Screenshot: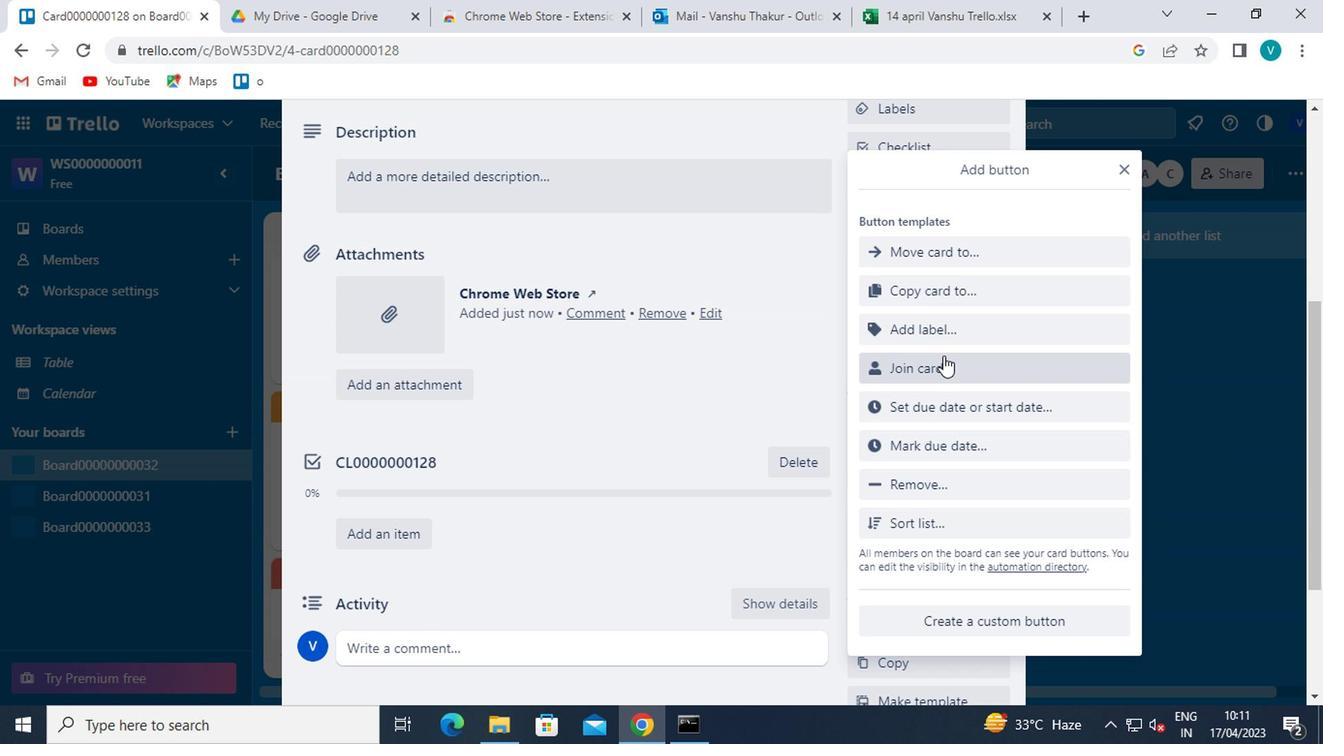 
Action: Mouse moved to (980, 271)
Screenshot: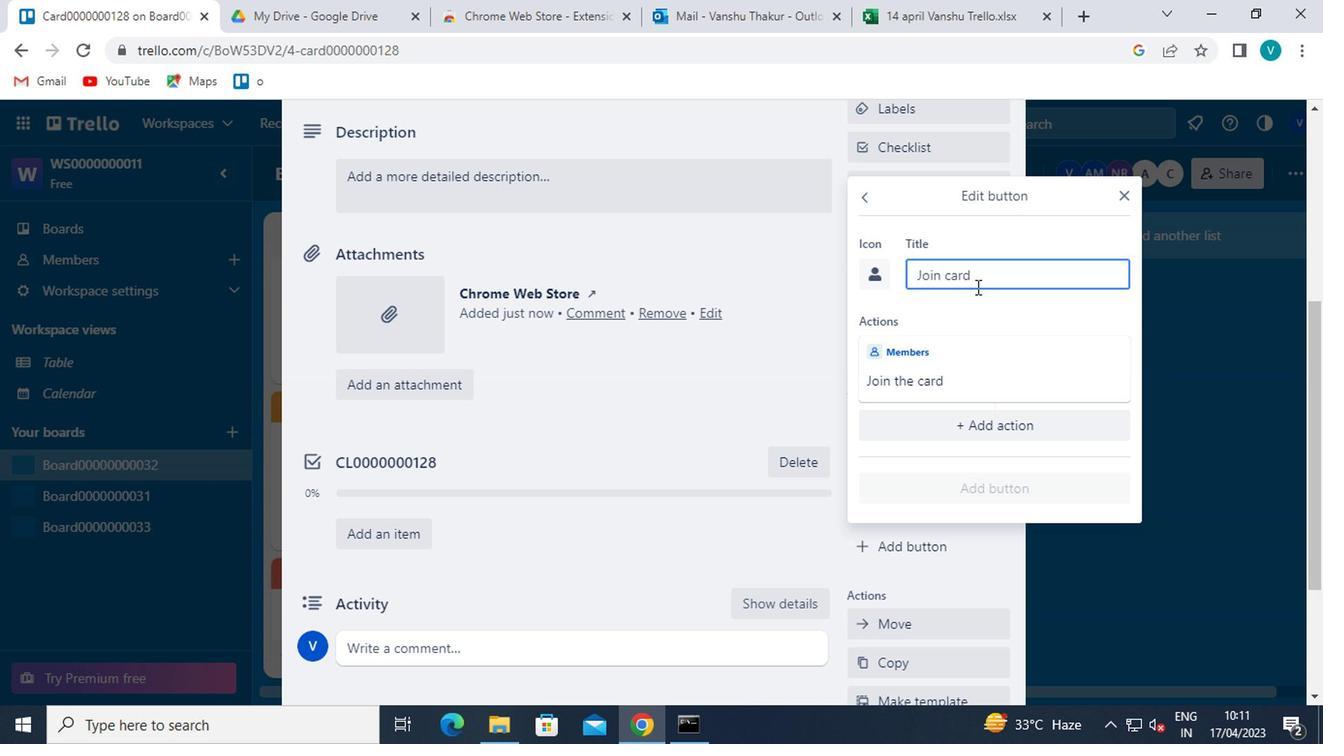 
Action: Mouse pressed left at (980, 271)
Screenshot: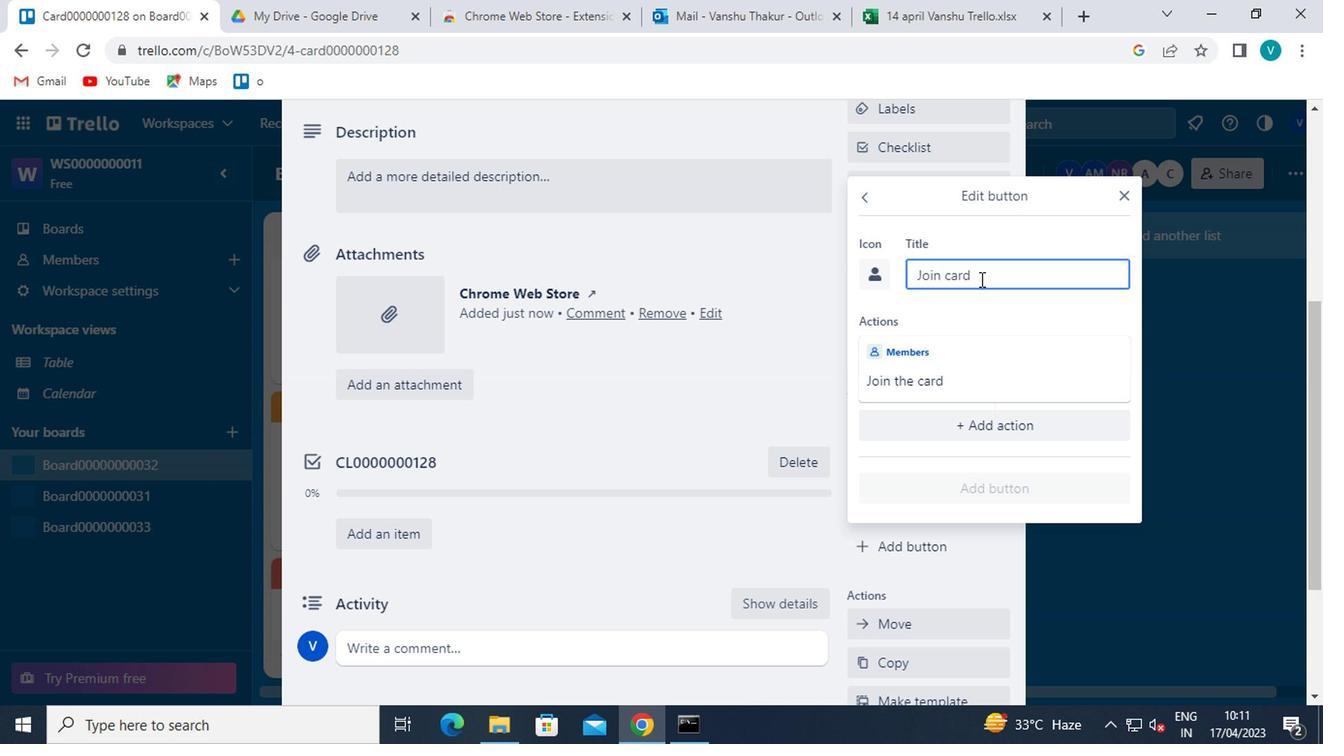 
Action: Key pressed <Key.shift>ctrl+BUTTON0000000128
Screenshot: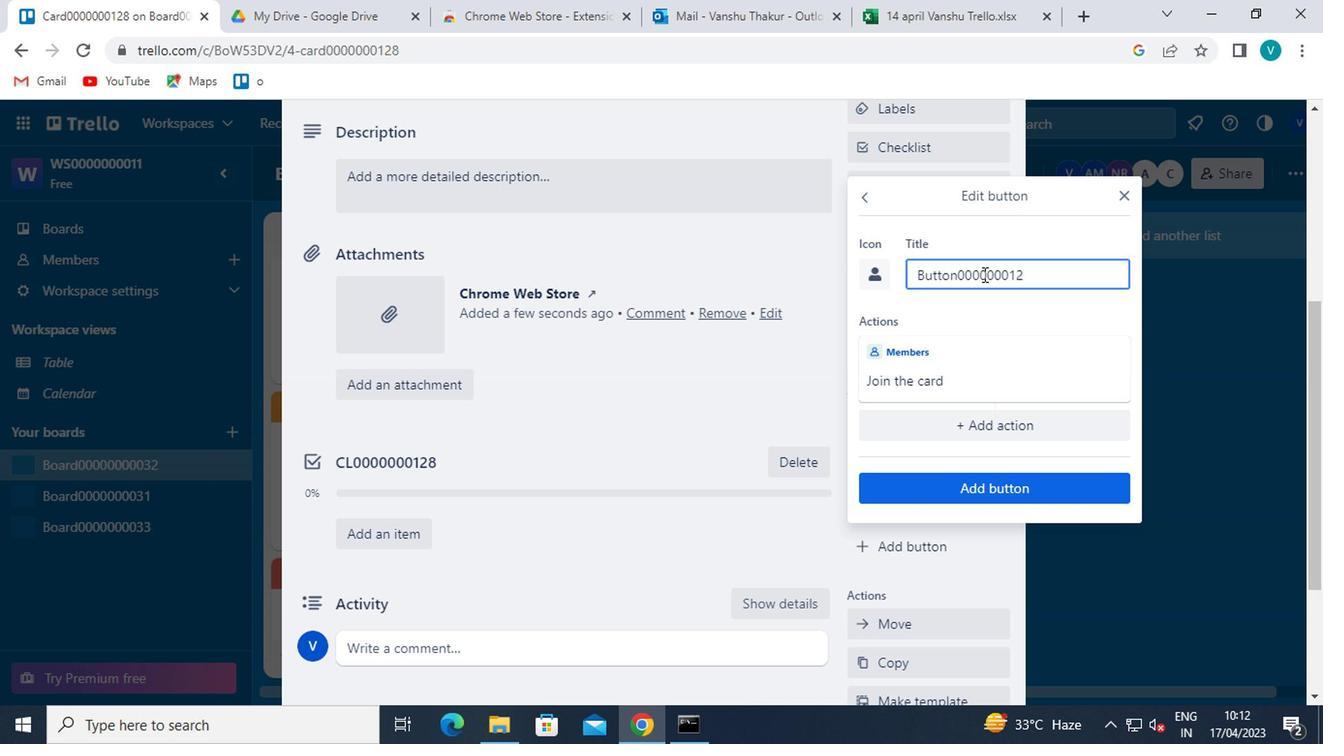 
Action: Mouse moved to (967, 487)
Screenshot: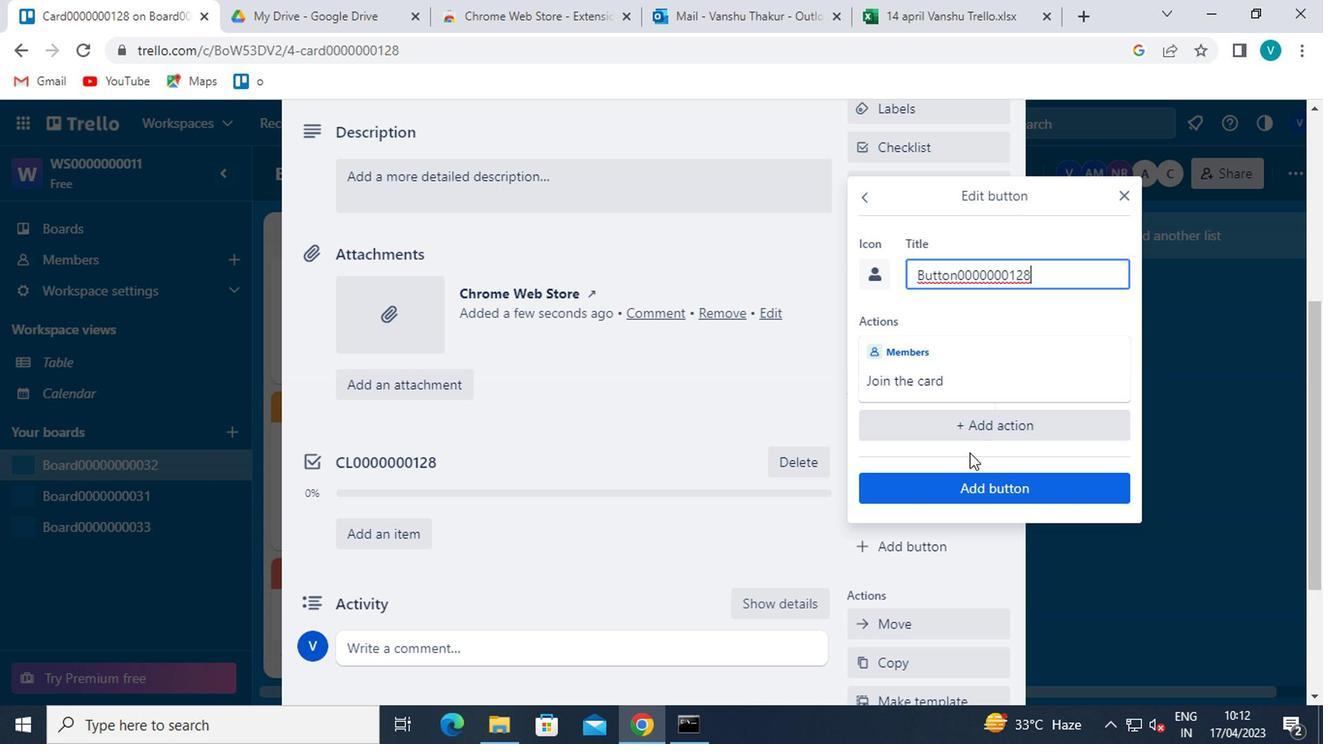 
Action: Mouse pressed left at (967, 487)
Screenshot: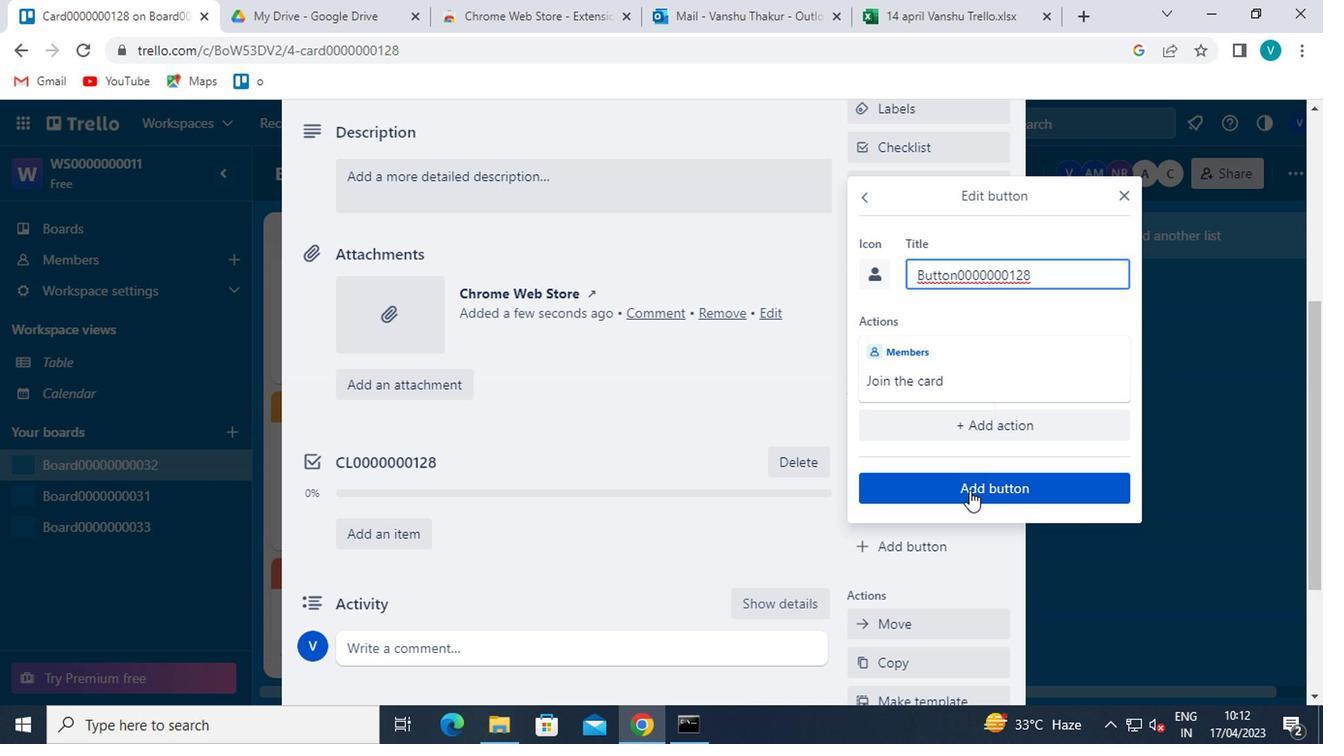 
Action: Mouse moved to (630, 195)
Screenshot: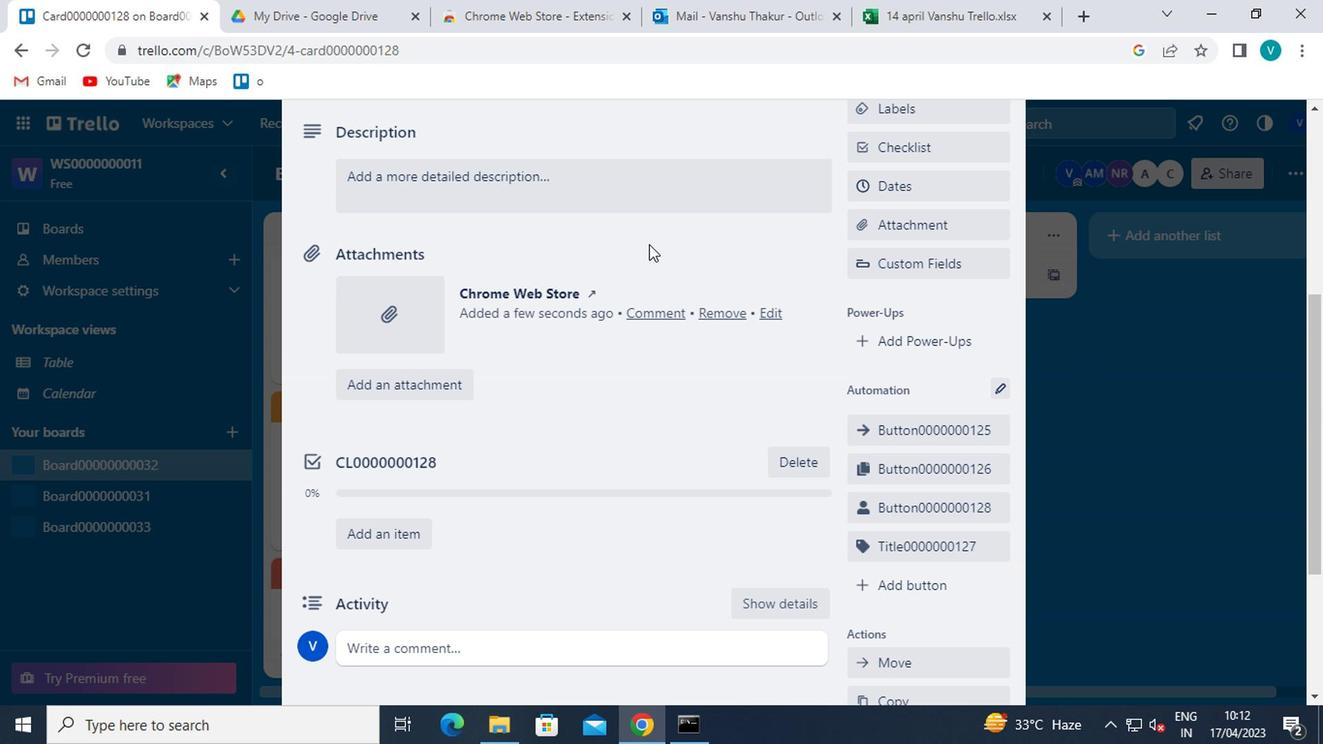 
Action: Mouse pressed left at (630, 195)
Screenshot: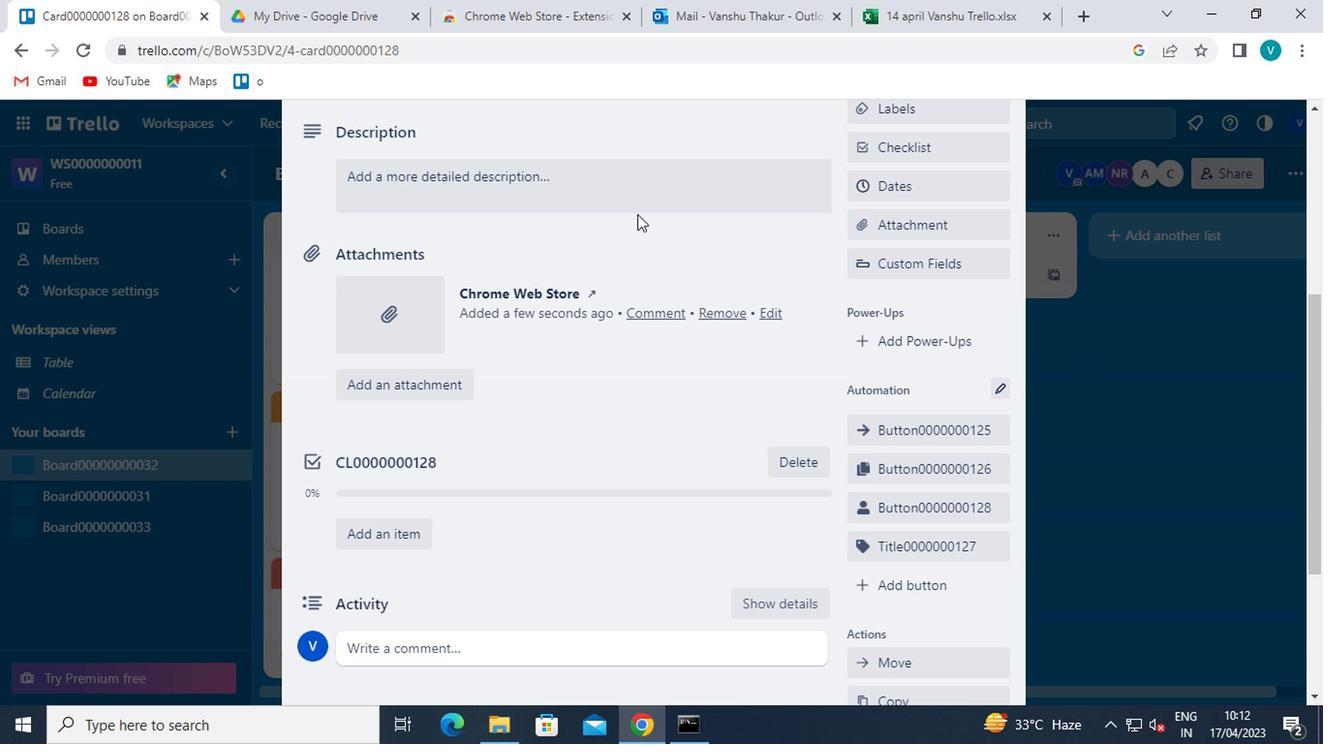 
Action: Key pressed <Key.shift>DS0000000128
Screenshot: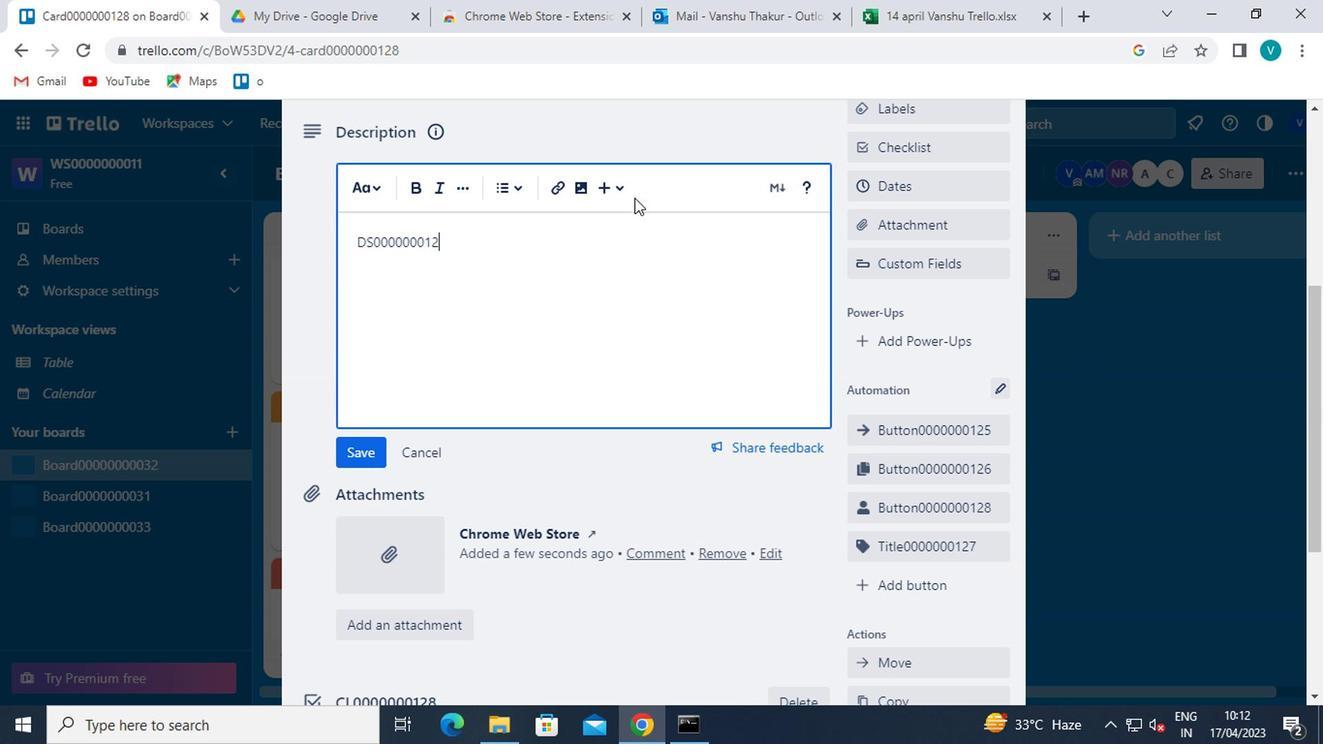 
Action: Mouse moved to (361, 442)
Screenshot: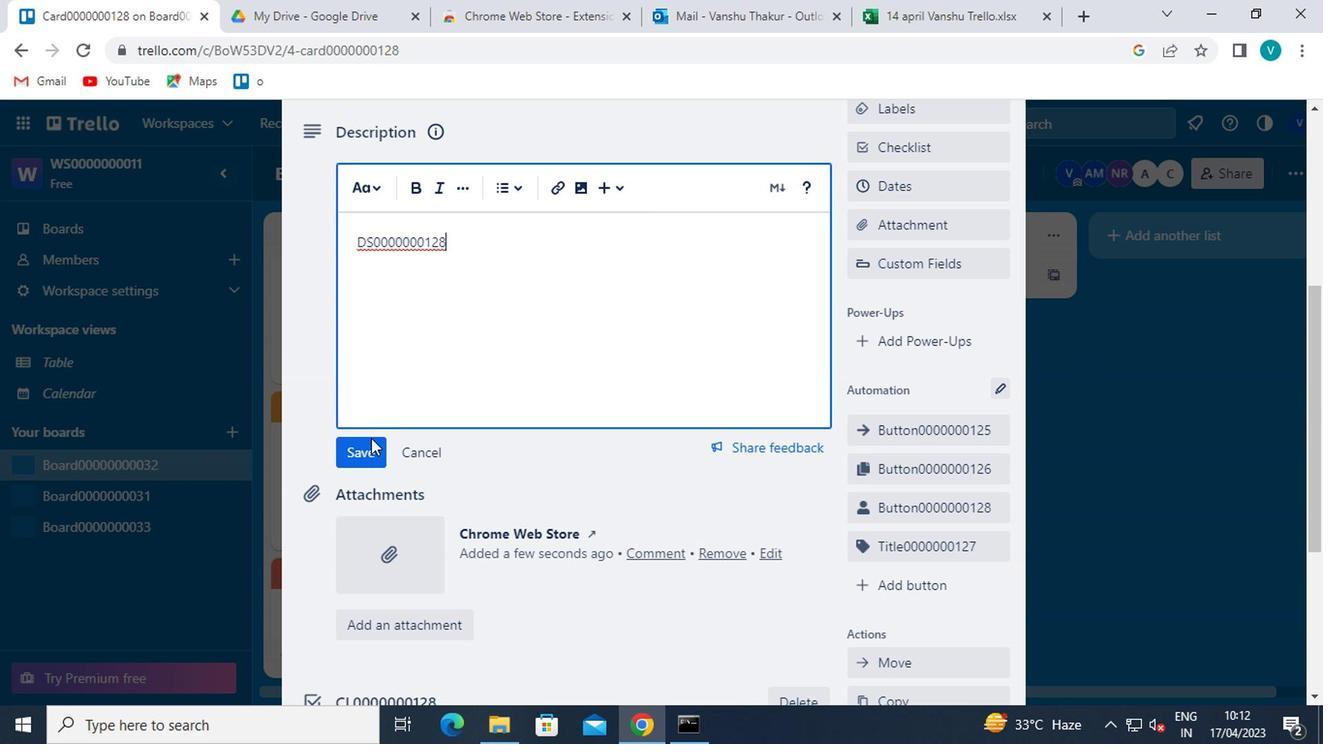 
Action: Mouse pressed left at (361, 442)
Screenshot: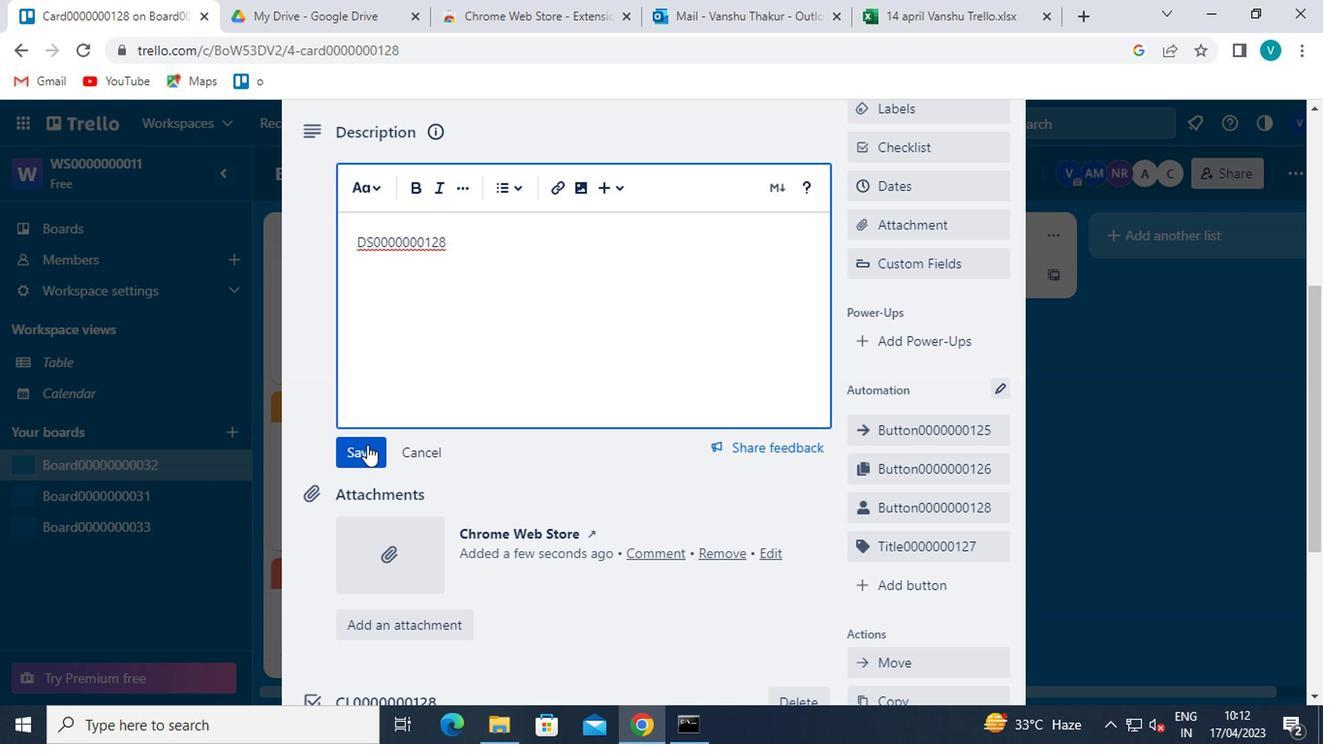
Action: Mouse moved to (399, 604)
Screenshot: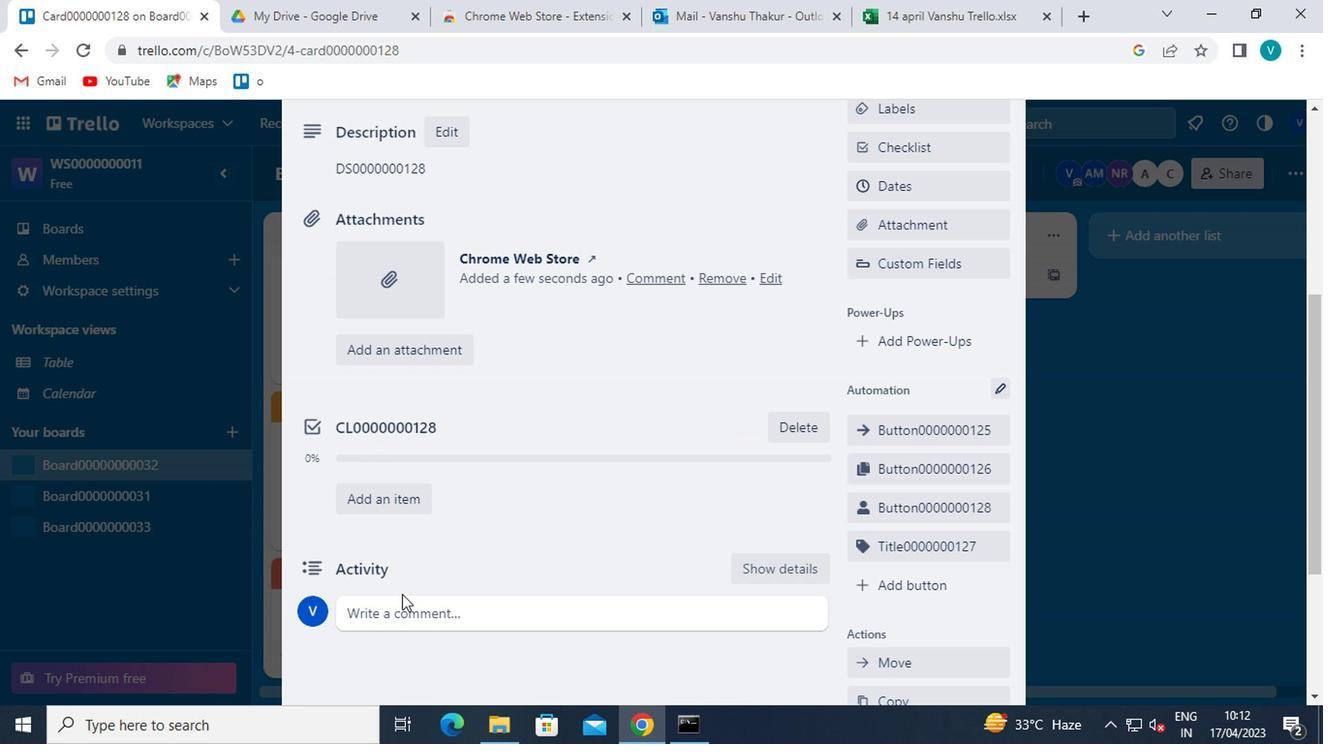
Action: Mouse pressed left at (399, 604)
Screenshot: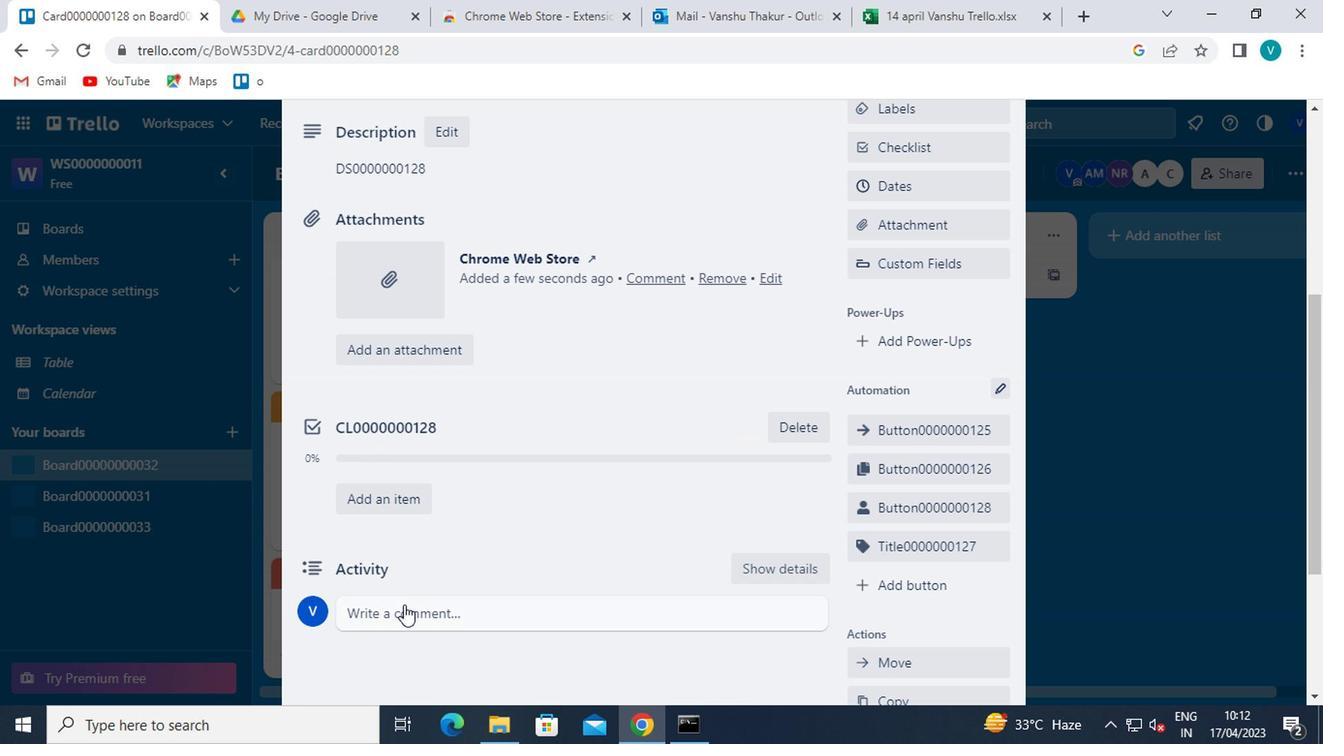 
Action: Mouse moved to (399, 605)
Screenshot: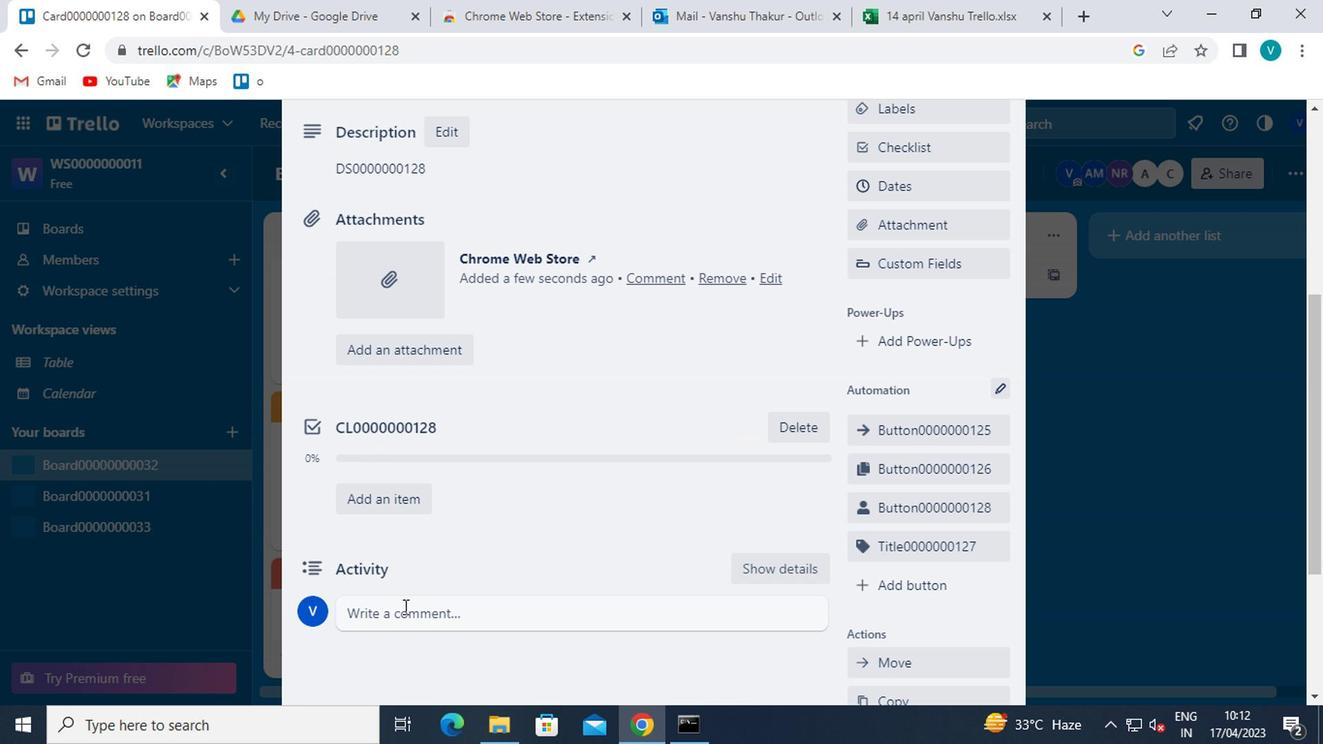 
Action: Key pressed <Key.shift>CM0000000128
Screenshot: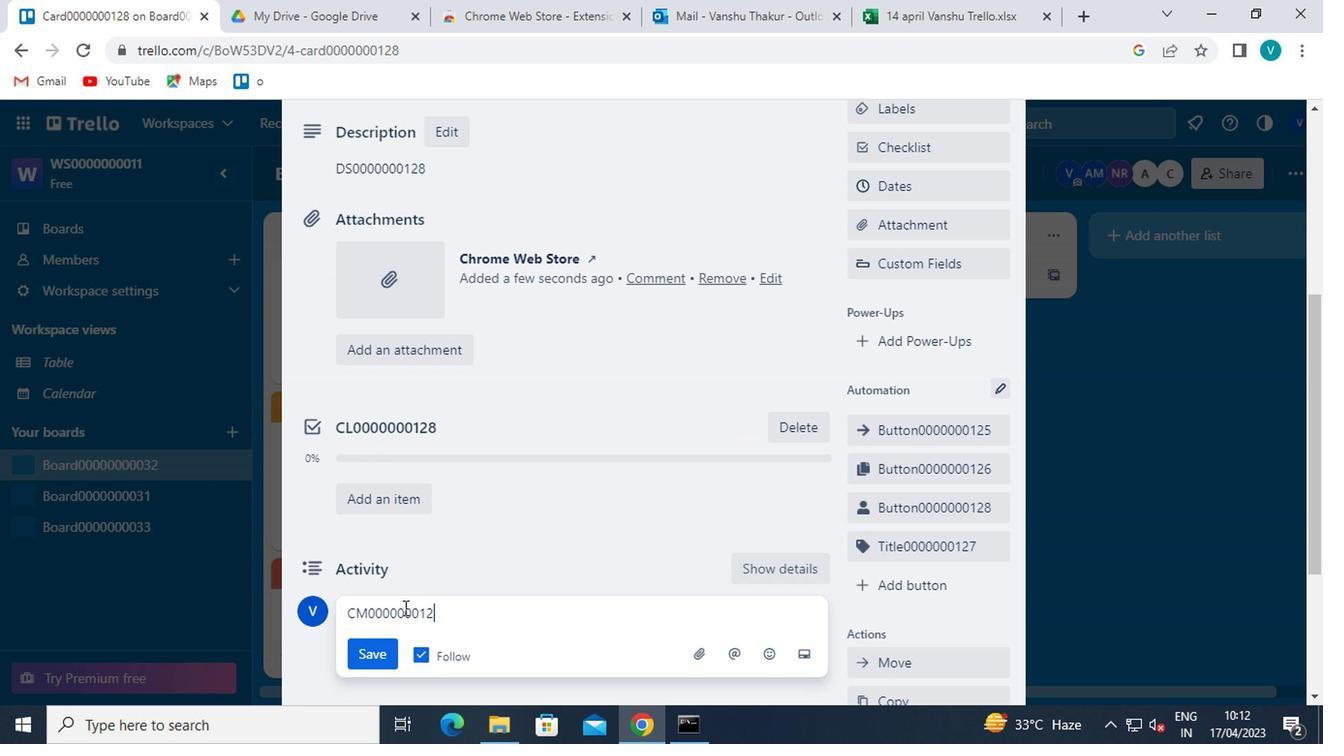 
Action: Mouse moved to (376, 647)
Screenshot: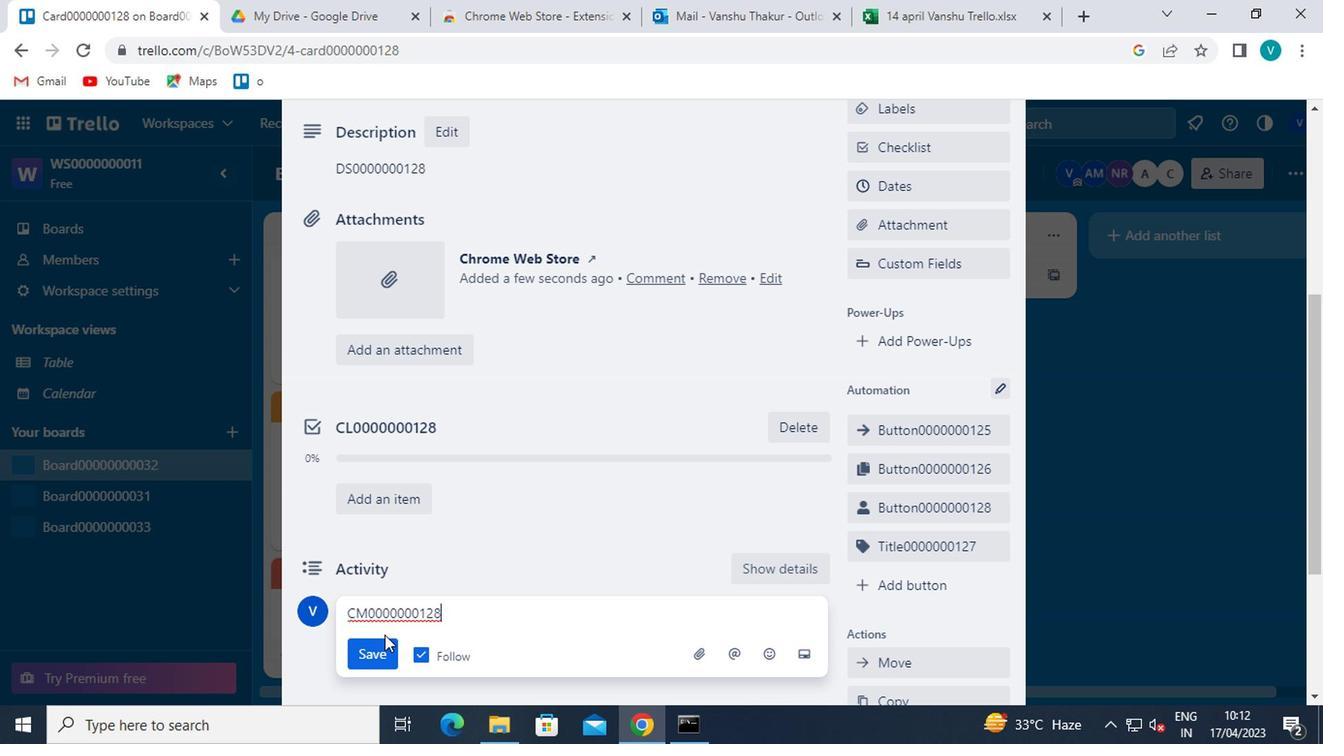 
Action: Mouse pressed left at (376, 647)
Screenshot: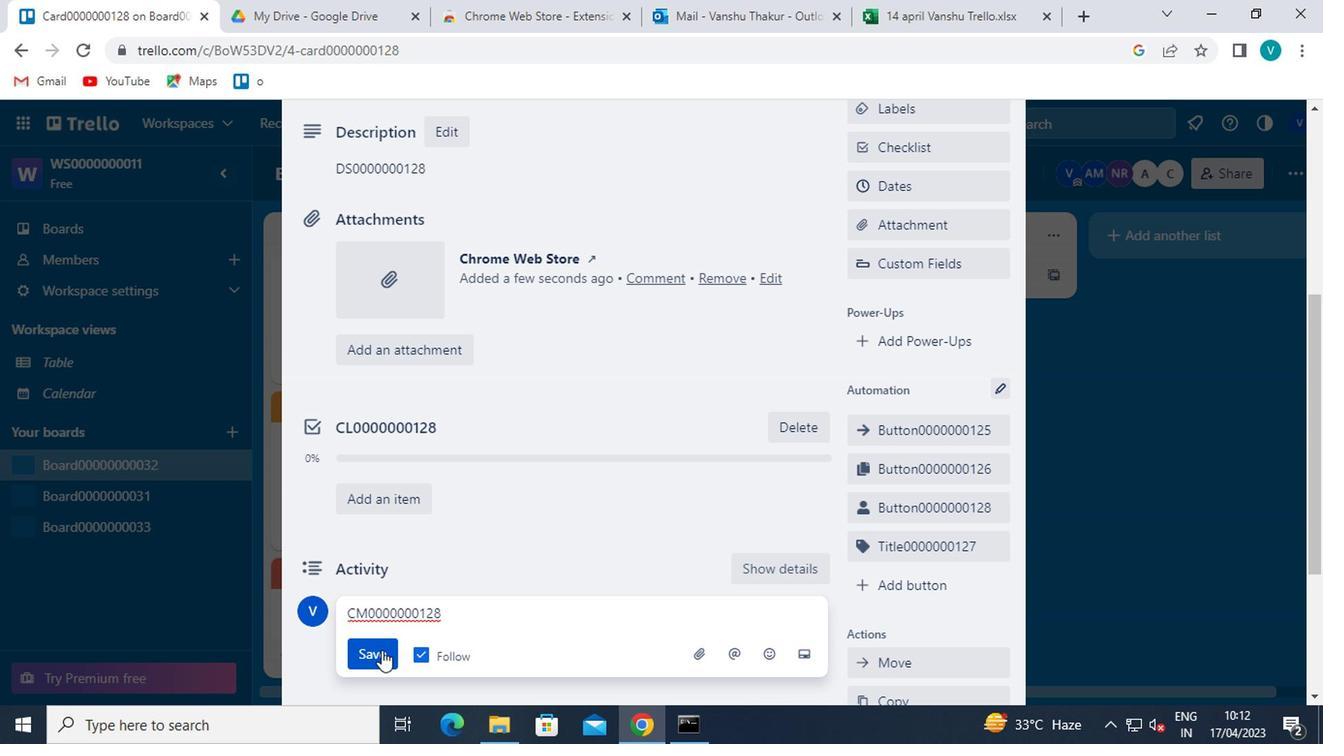 
Action: Mouse moved to (382, 645)
Screenshot: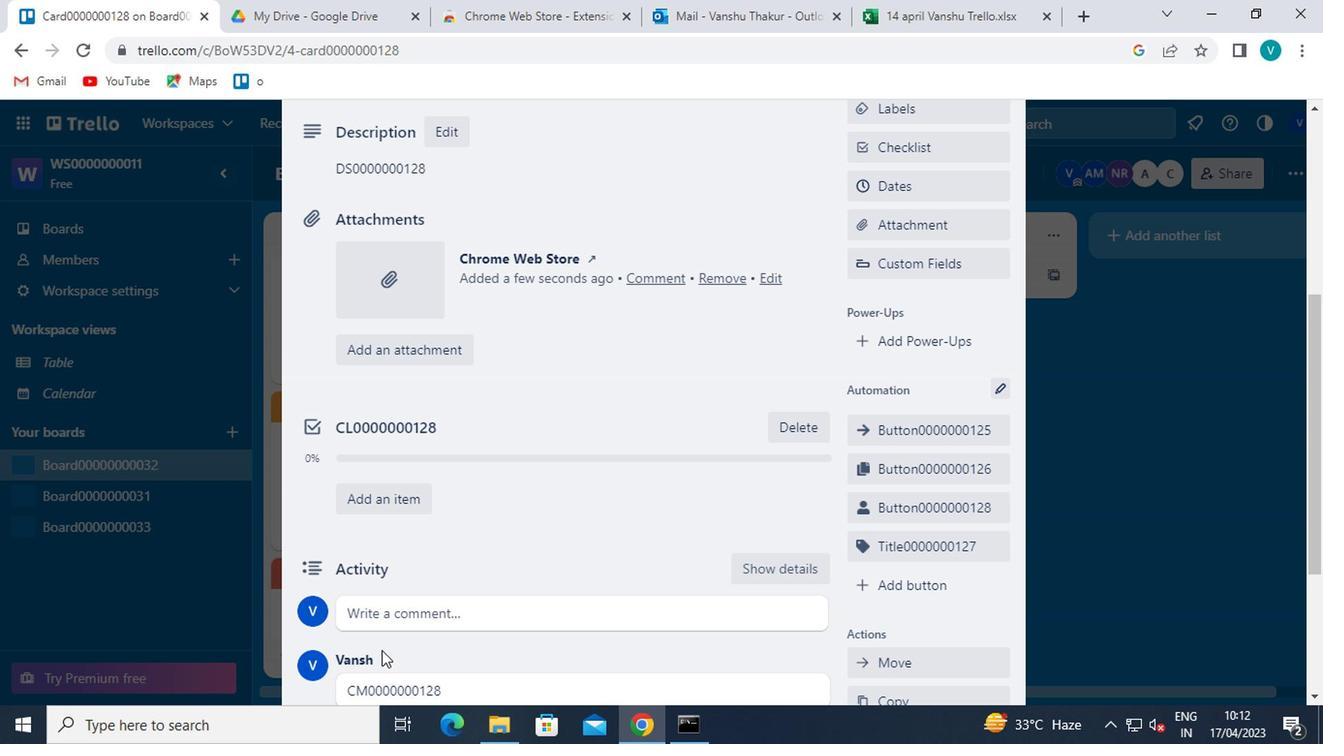 
